 Task: Create a due date automation trigger when advanced on, 2 working days before a card is due add content with a name or a description not ending with resume at 11:00 AM.
Action: Mouse moved to (1131, 297)
Screenshot: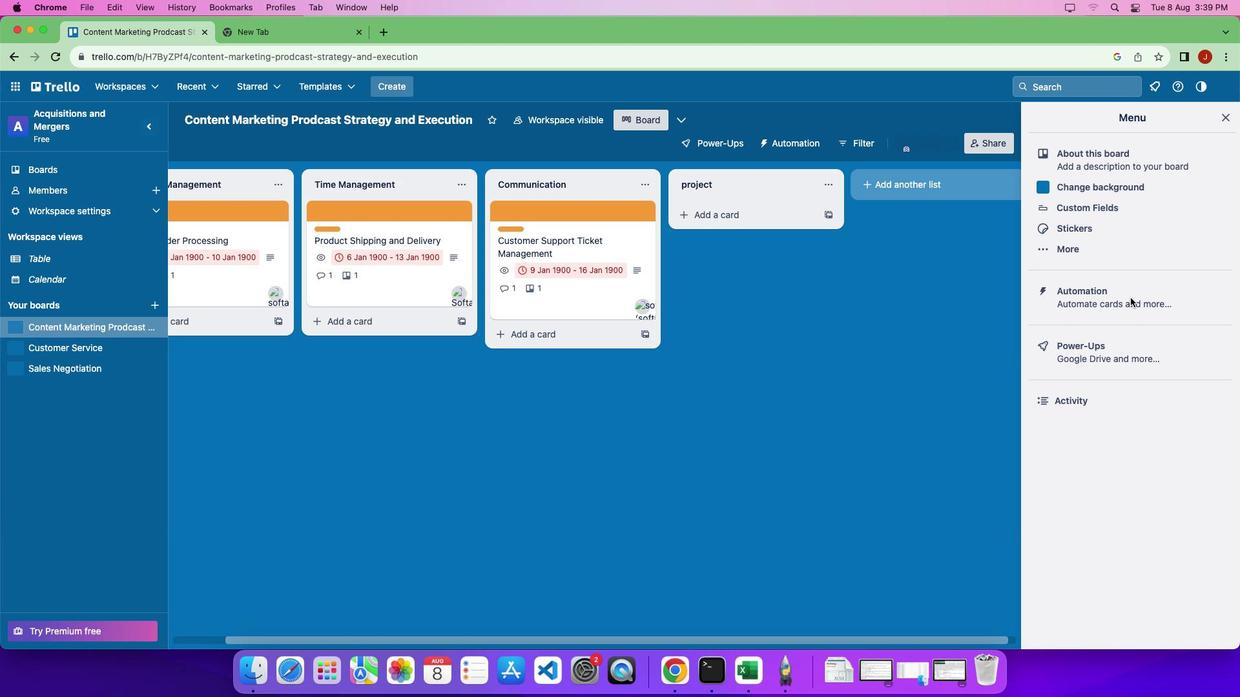 
Action: Mouse pressed left at (1131, 297)
Screenshot: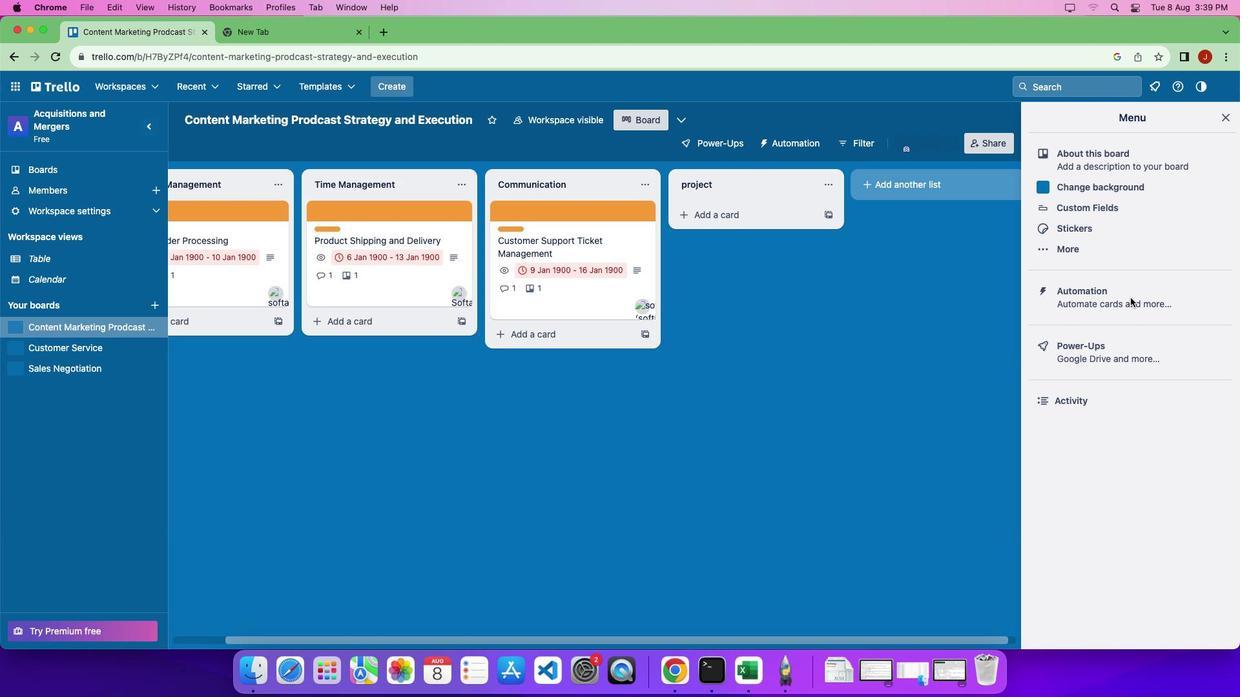 
Action: Mouse pressed left at (1131, 297)
Screenshot: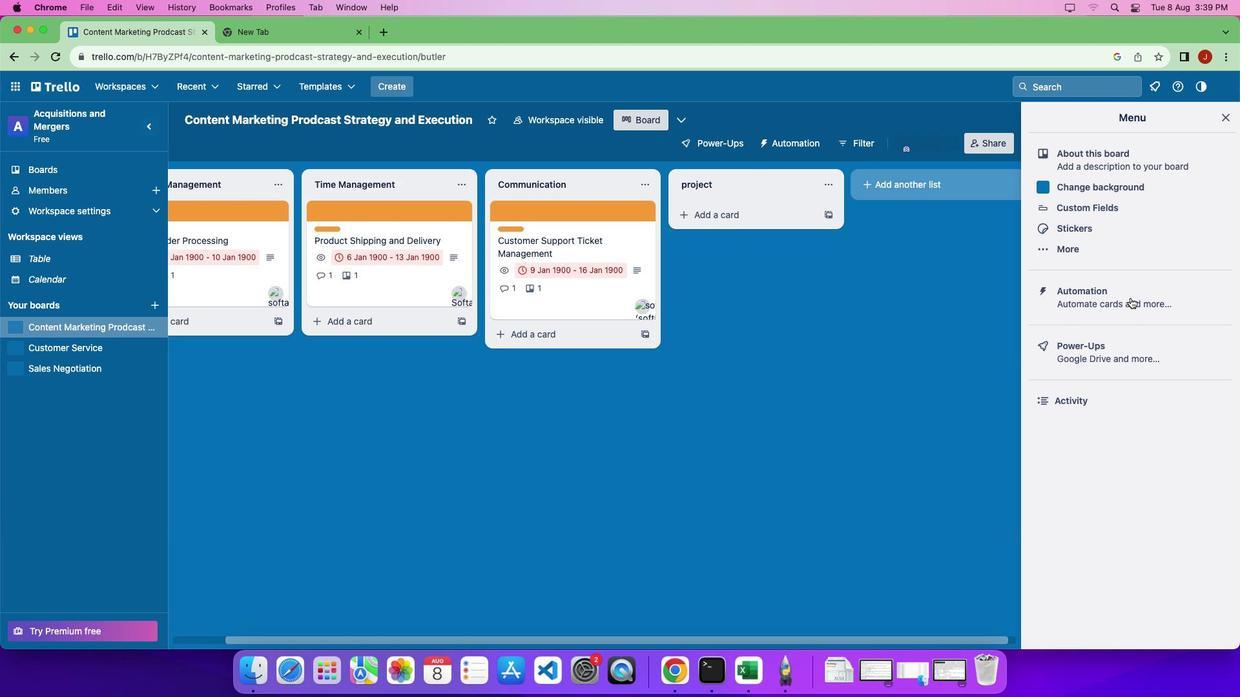 
Action: Mouse moved to (251, 309)
Screenshot: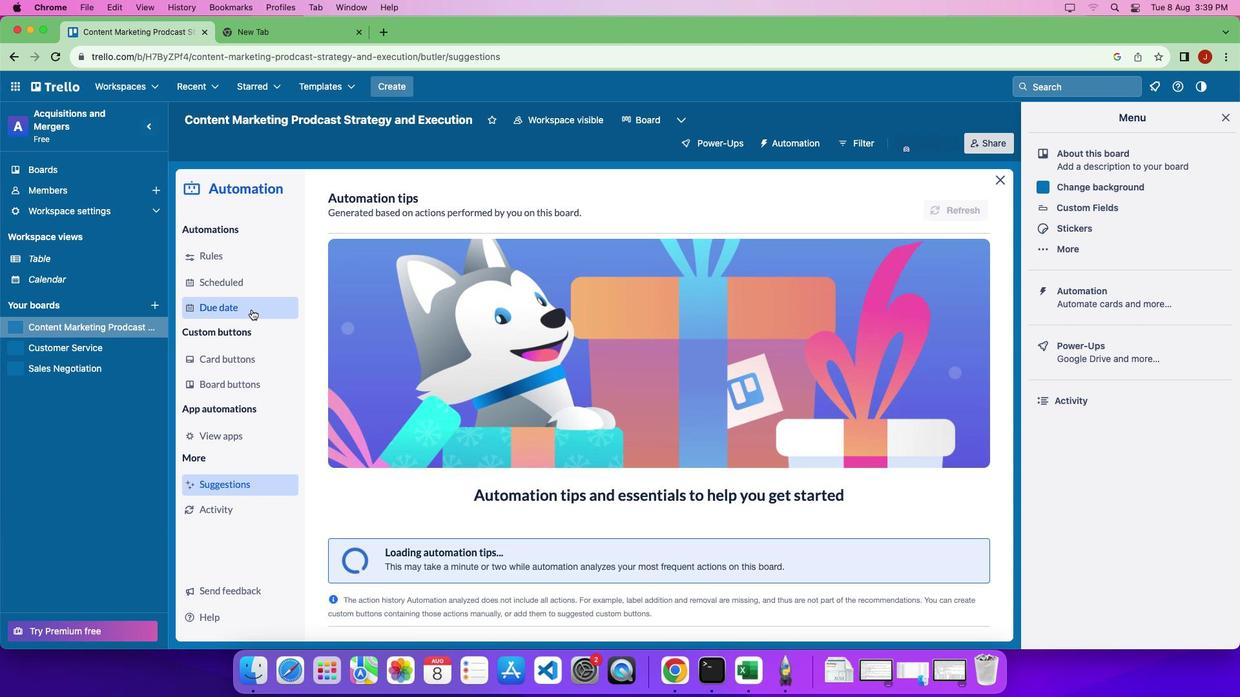 
Action: Mouse pressed left at (251, 309)
Screenshot: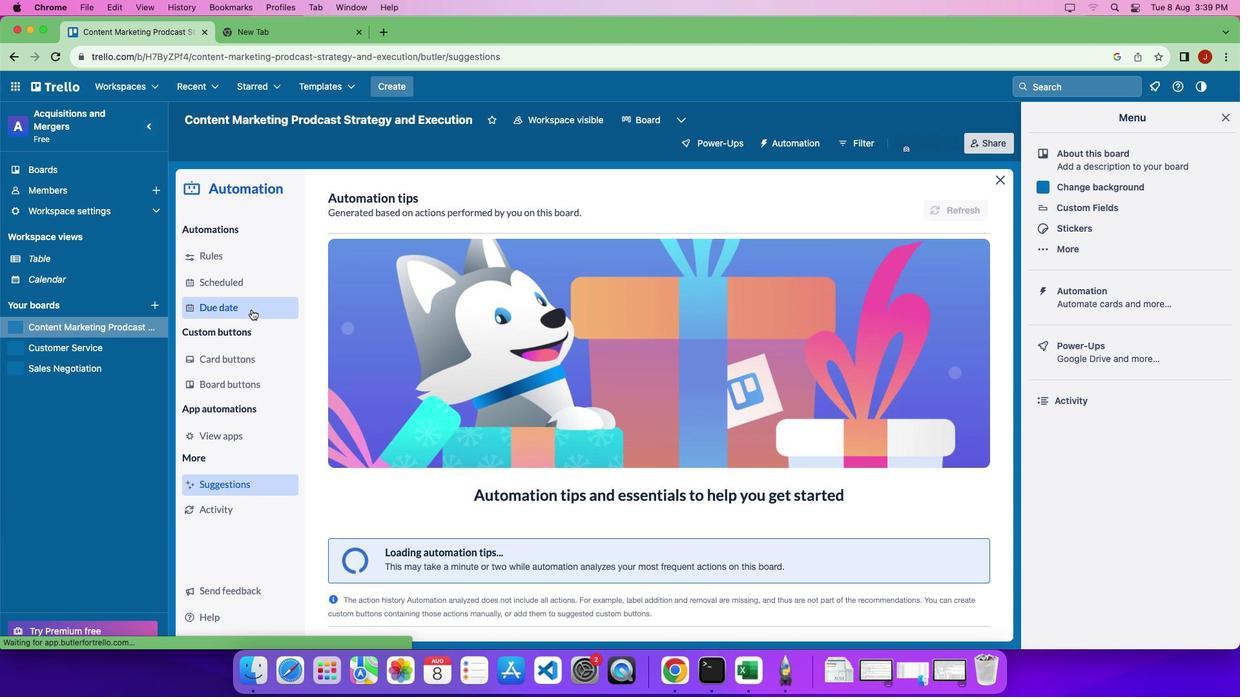 
Action: Mouse moved to (893, 199)
Screenshot: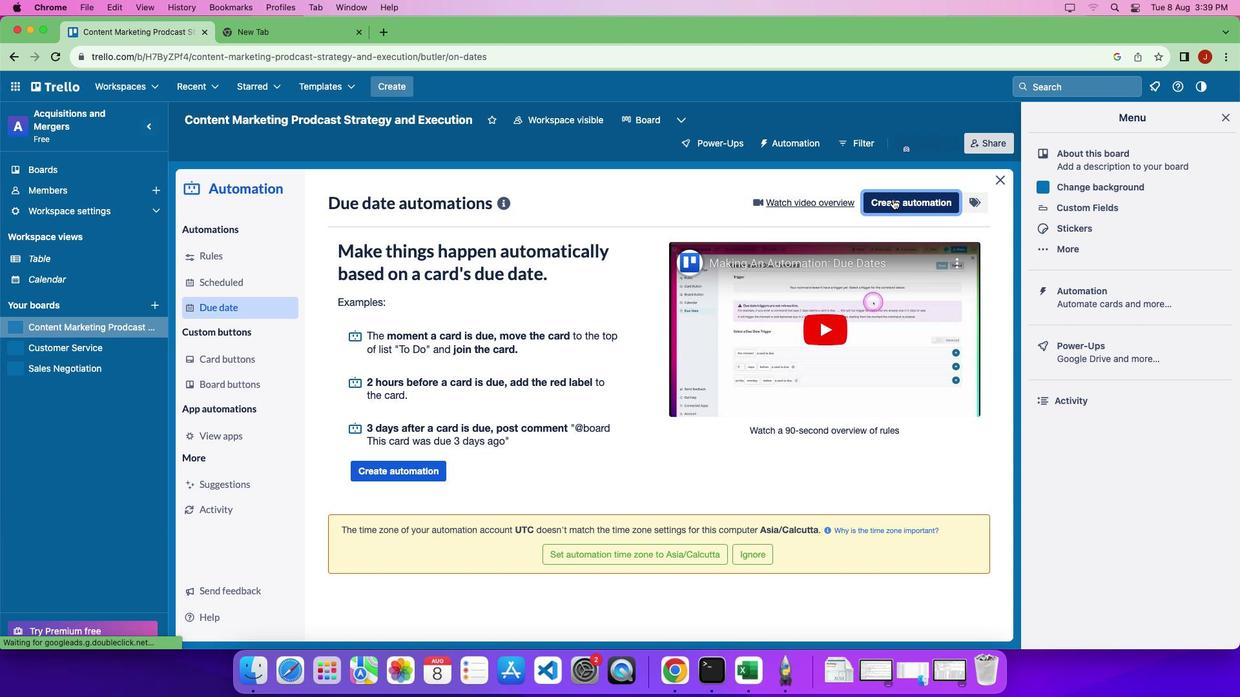 
Action: Mouse pressed left at (893, 199)
Screenshot: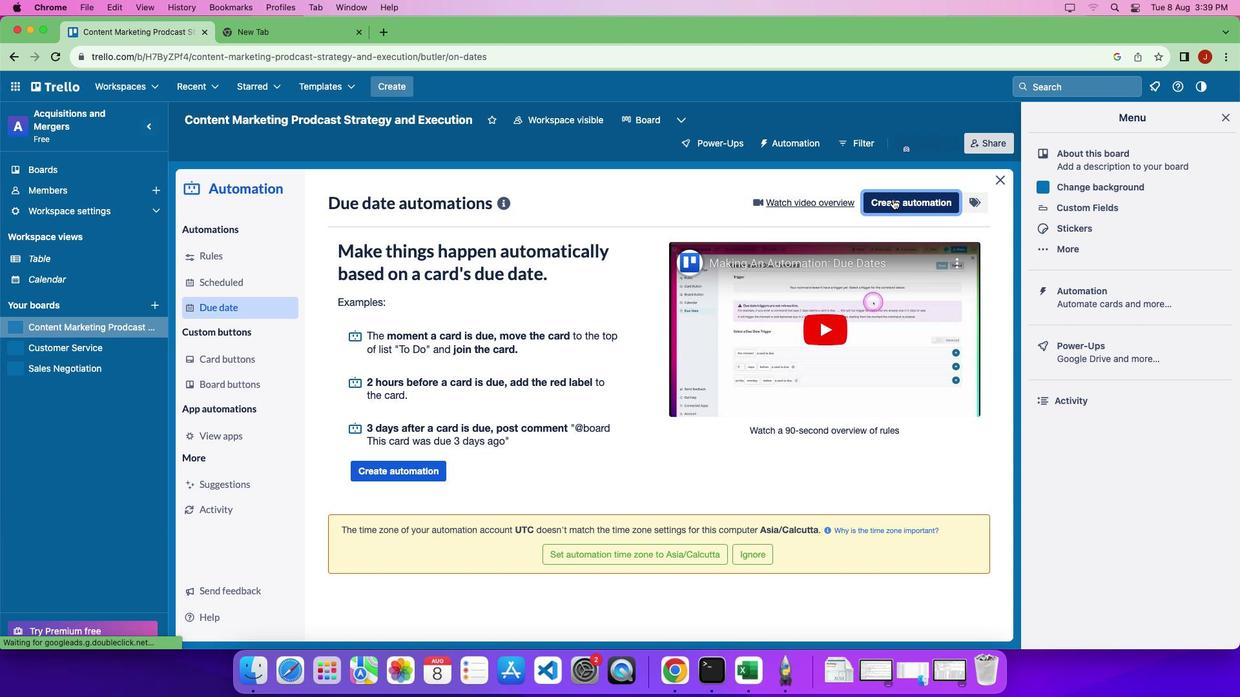 
Action: Mouse moved to (395, 326)
Screenshot: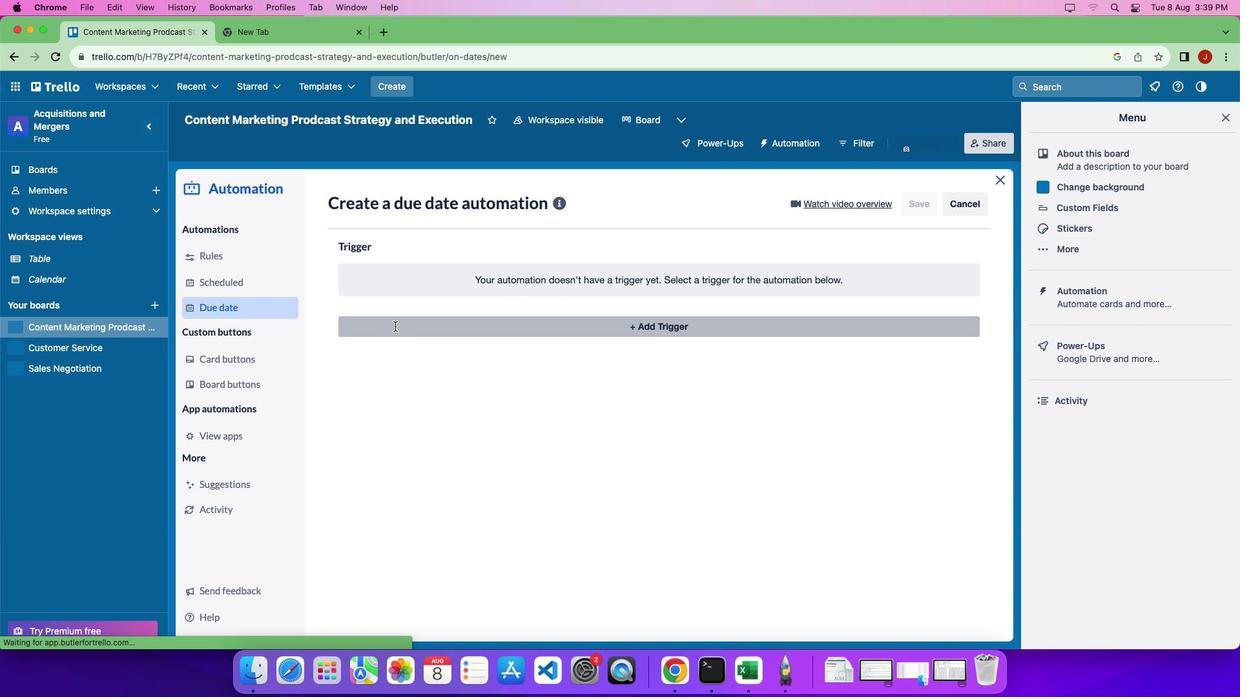 
Action: Mouse pressed left at (395, 326)
Screenshot: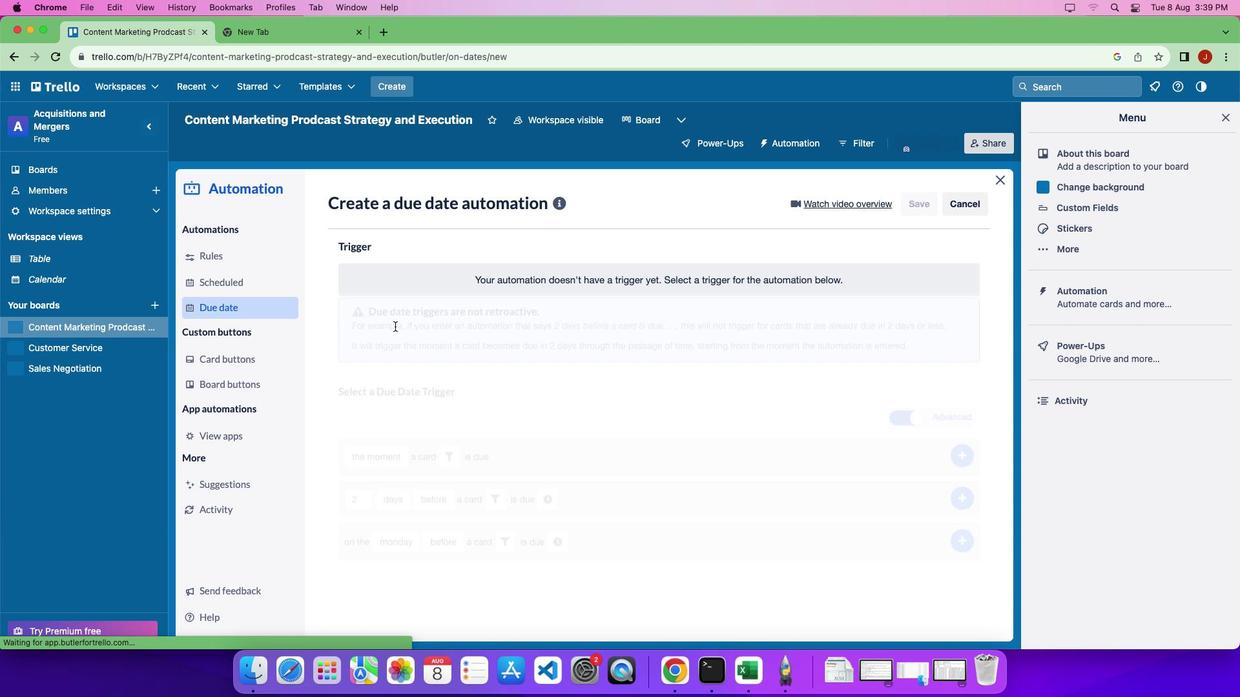 
Action: Mouse moved to (358, 531)
Screenshot: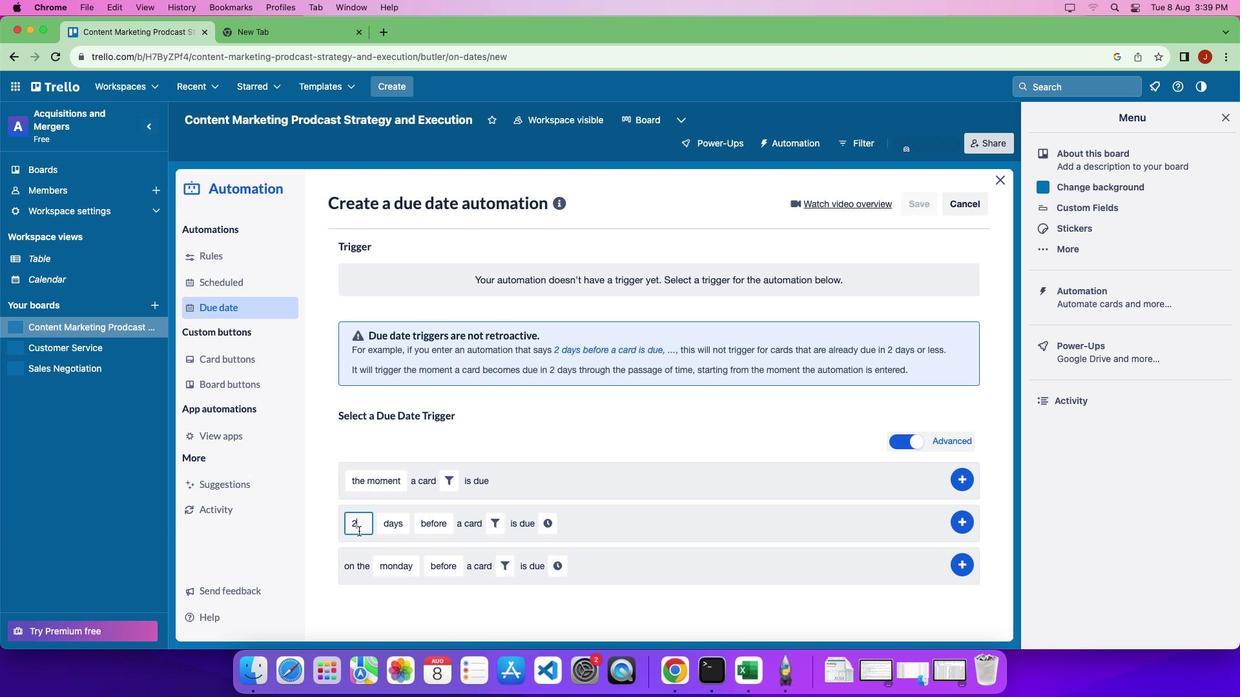 
Action: Mouse pressed left at (358, 531)
Screenshot: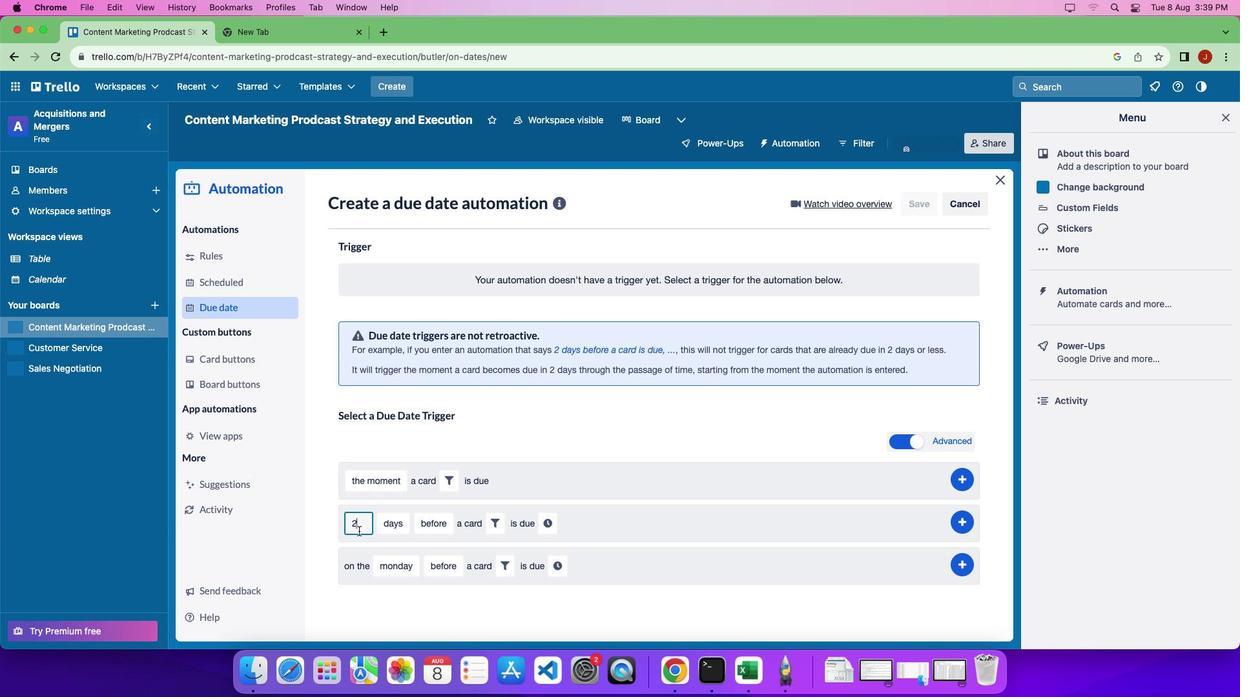 
Action: Key pressed Key.backspace'2'
Screenshot: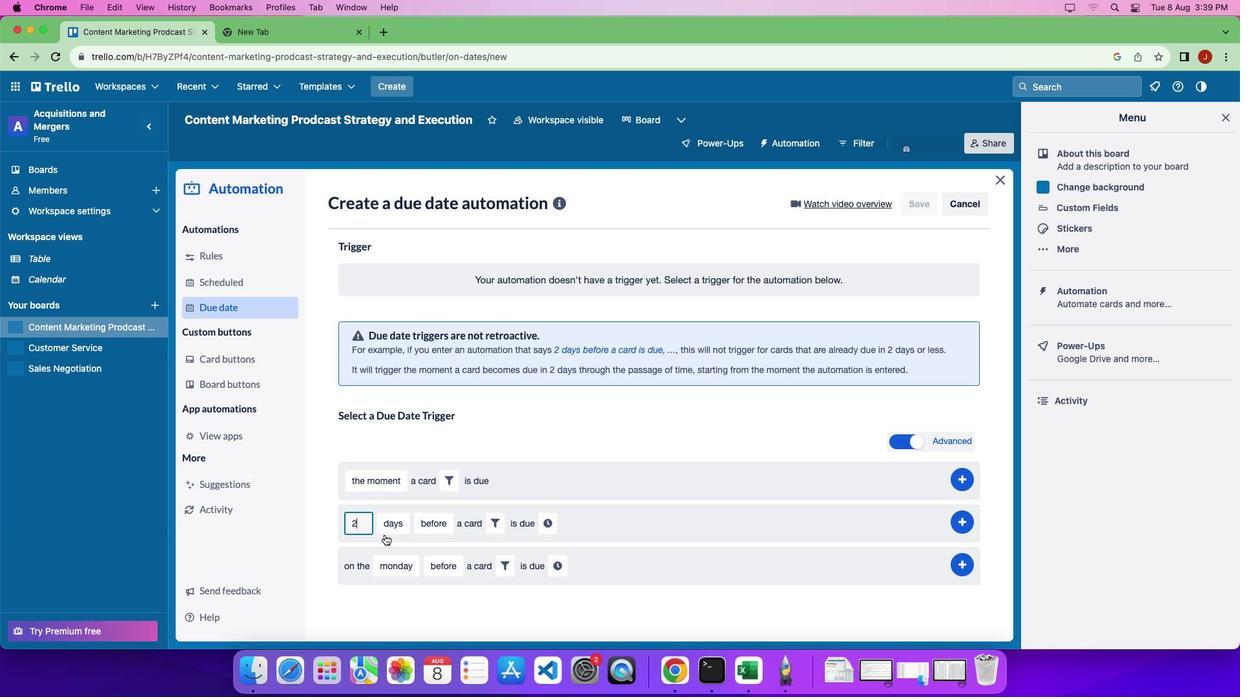 
Action: Mouse moved to (390, 535)
Screenshot: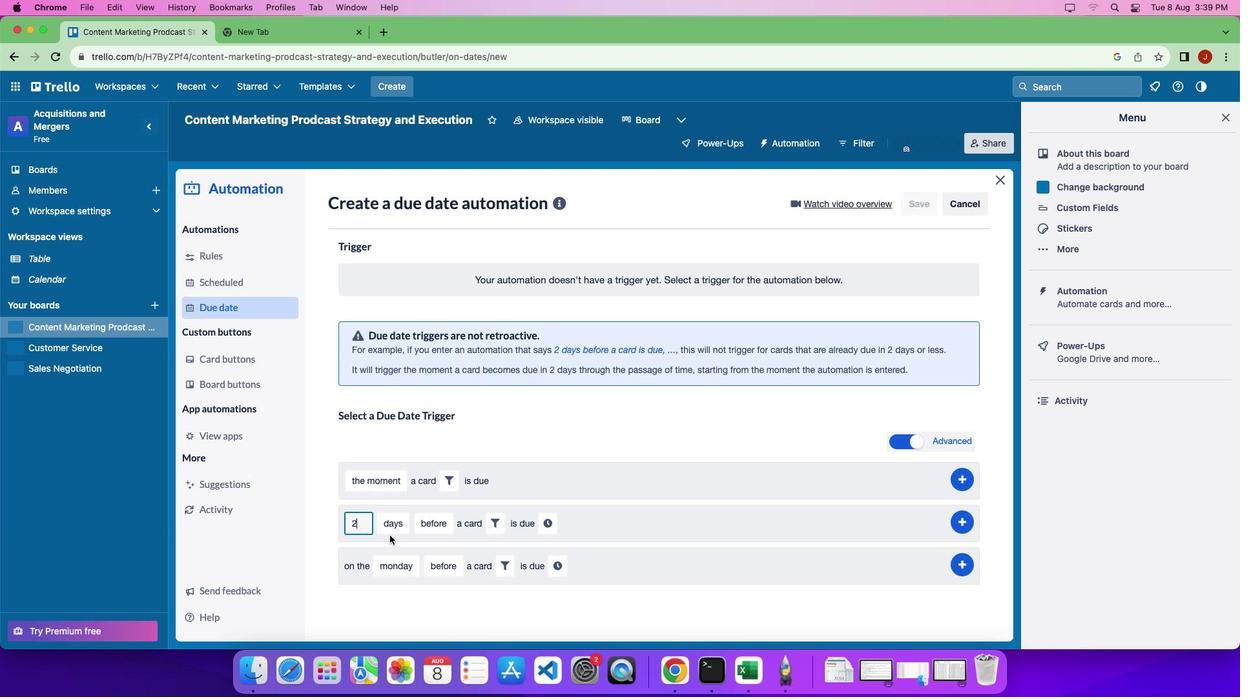 
Action: Mouse pressed left at (390, 535)
Screenshot: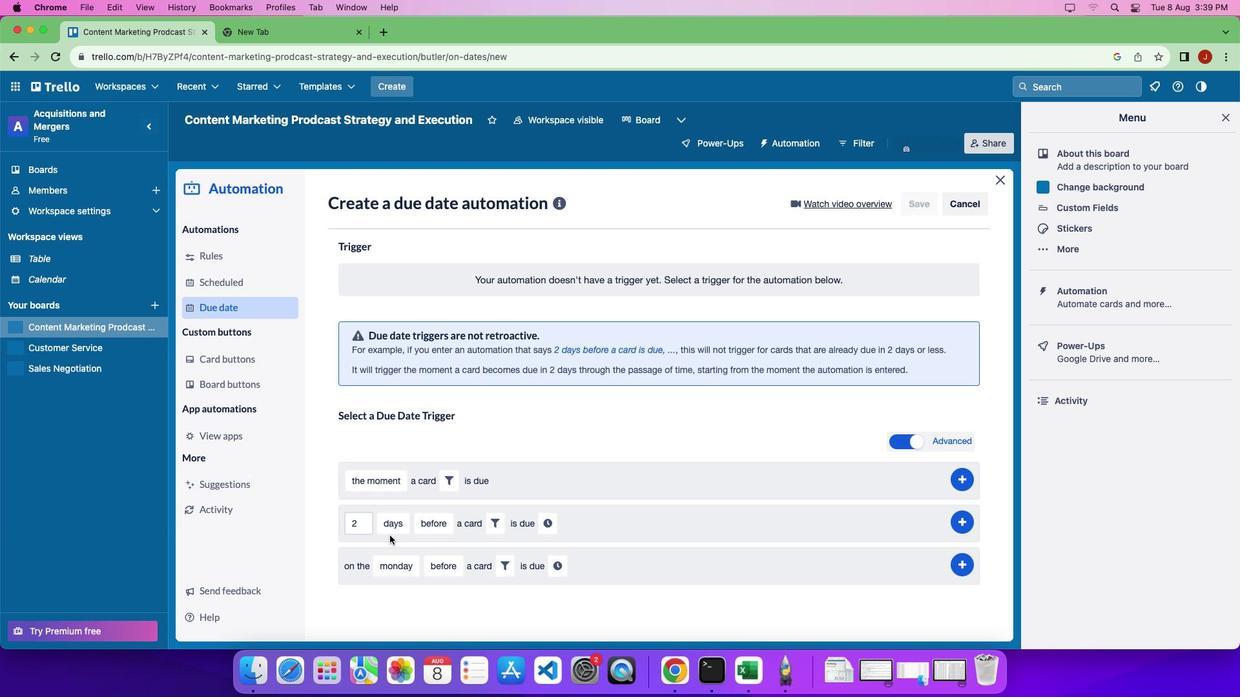 
Action: Mouse moved to (392, 531)
Screenshot: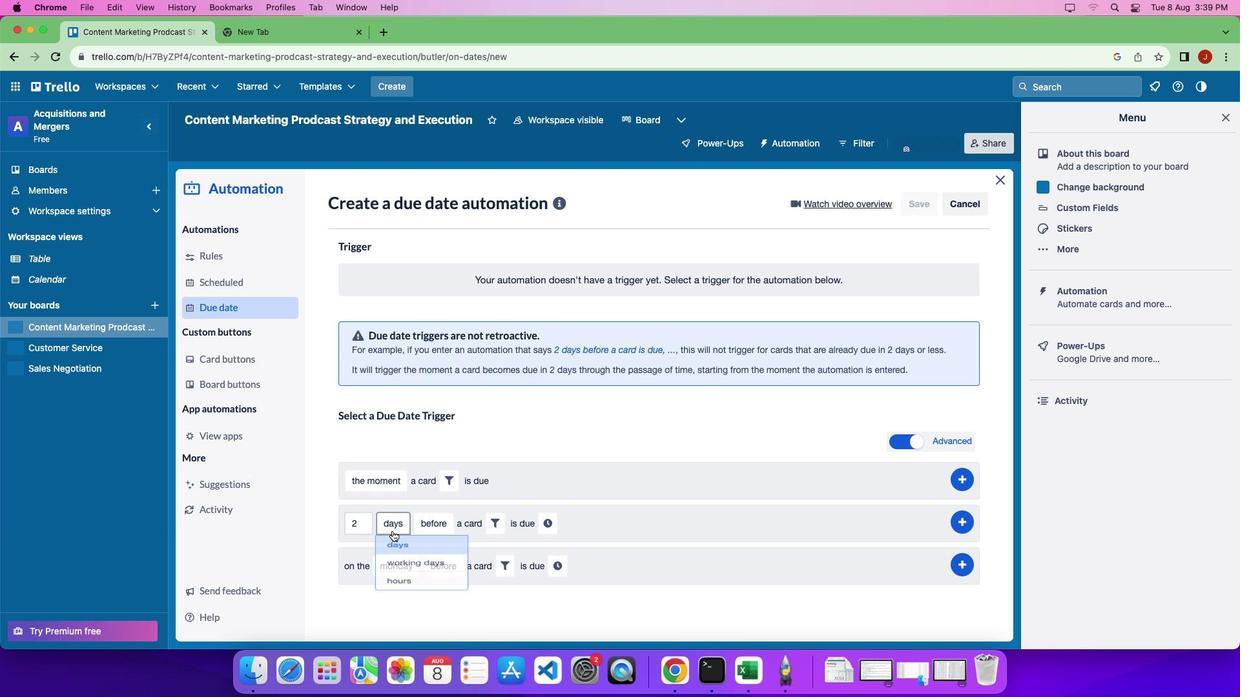 
Action: Mouse pressed left at (392, 531)
Screenshot: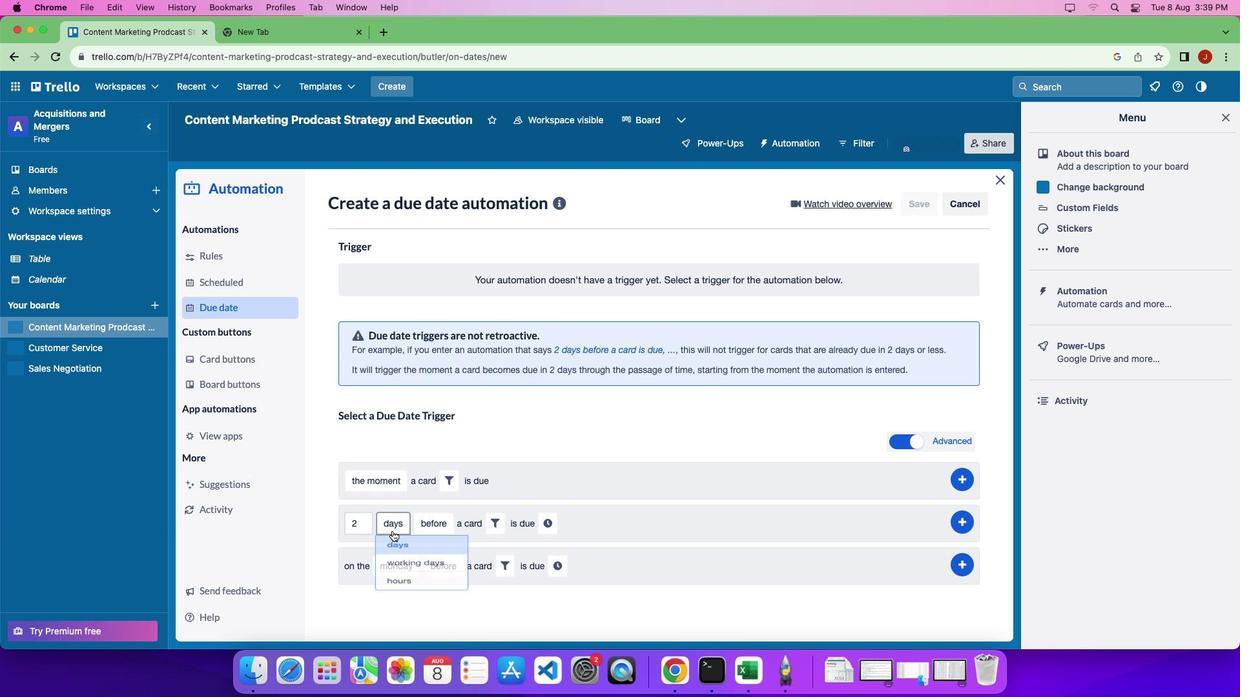 
Action: Mouse moved to (407, 571)
Screenshot: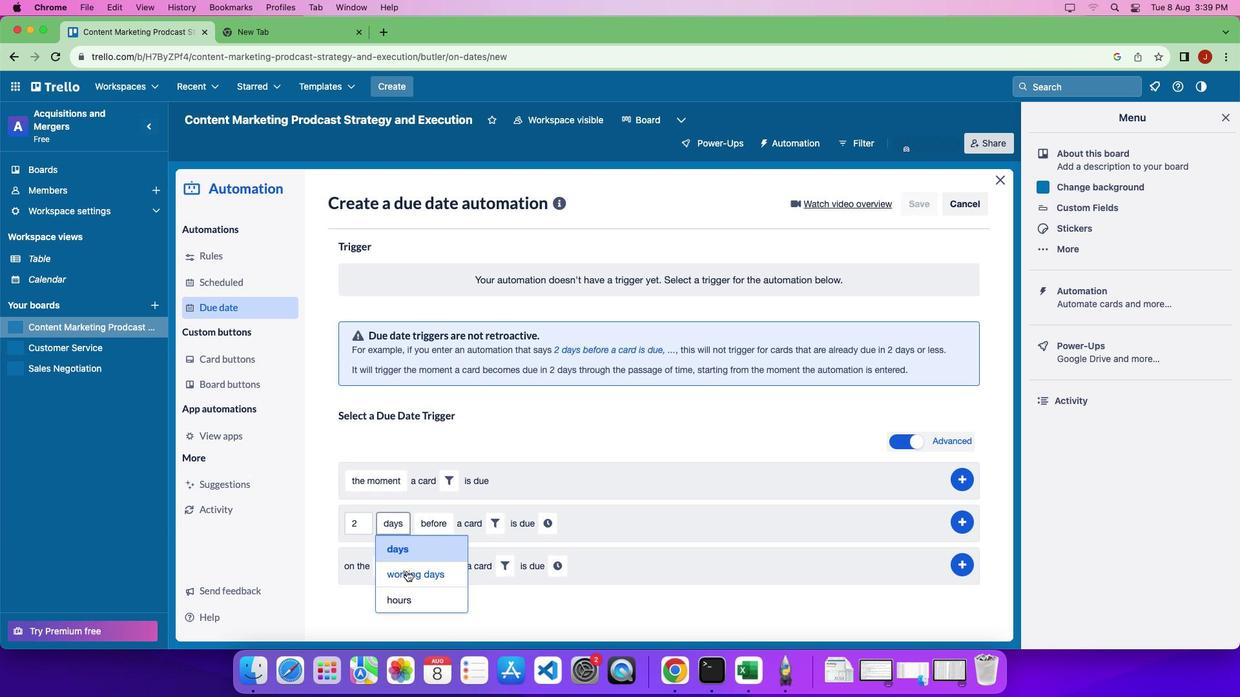 
Action: Mouse pressed left at (407, 571)
Screenshot: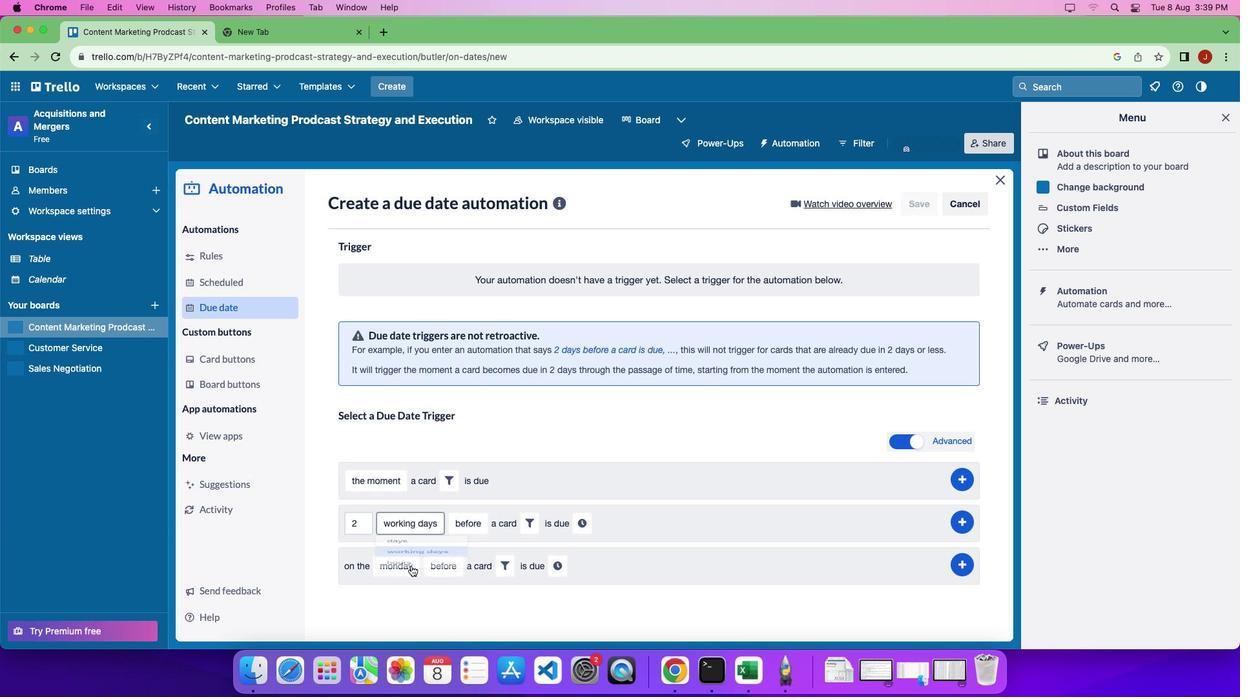 
Action: Mouse moved to (476, 525)
Screenshot: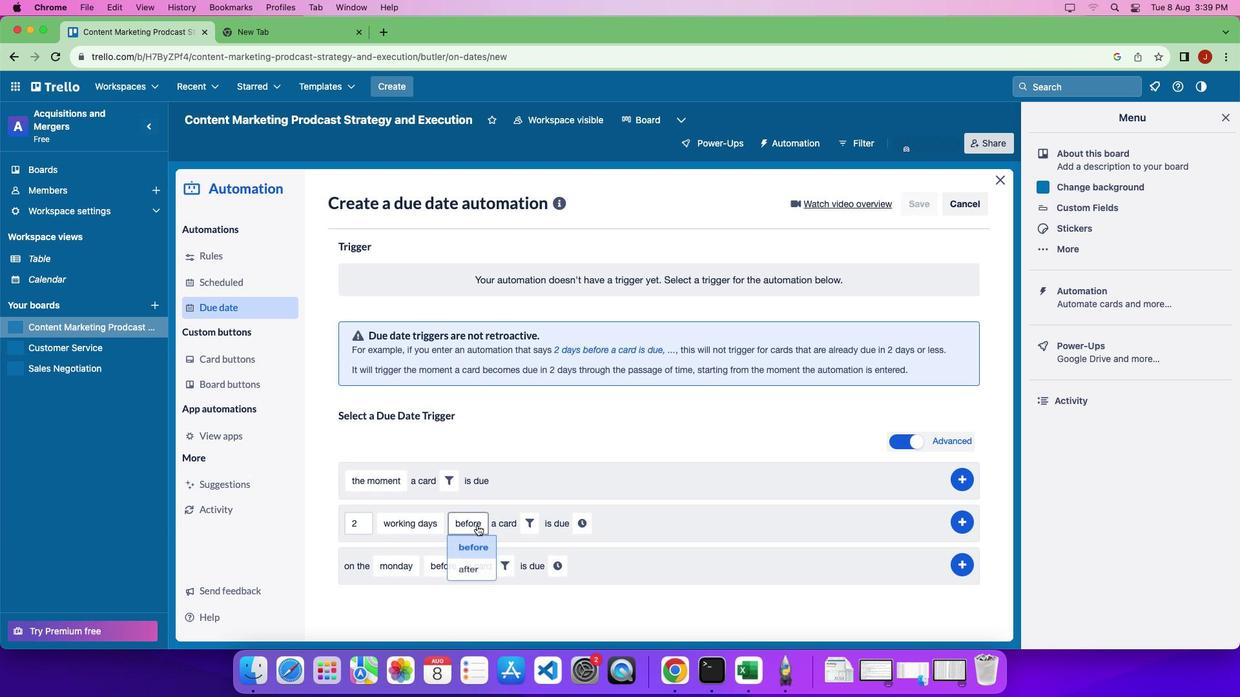 
Action: Mouse pressed left at (476, 525)
Screenshot: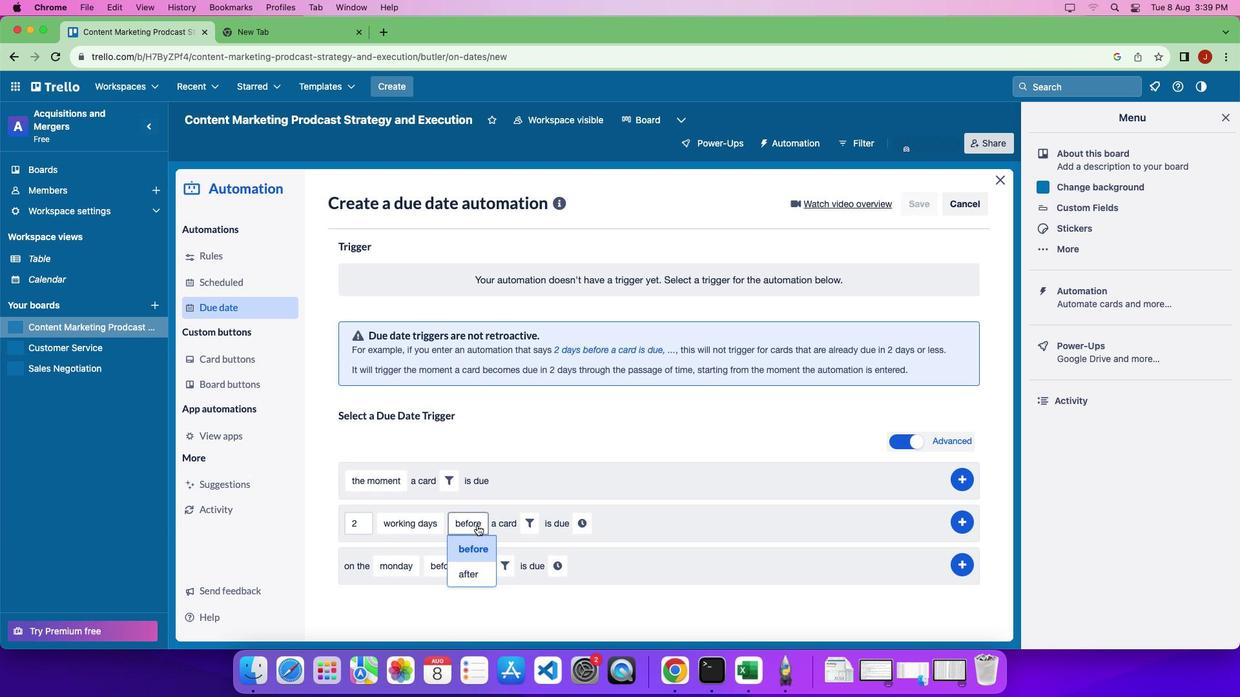 
Action: Mouse moved to (478, 547)
Screenshot: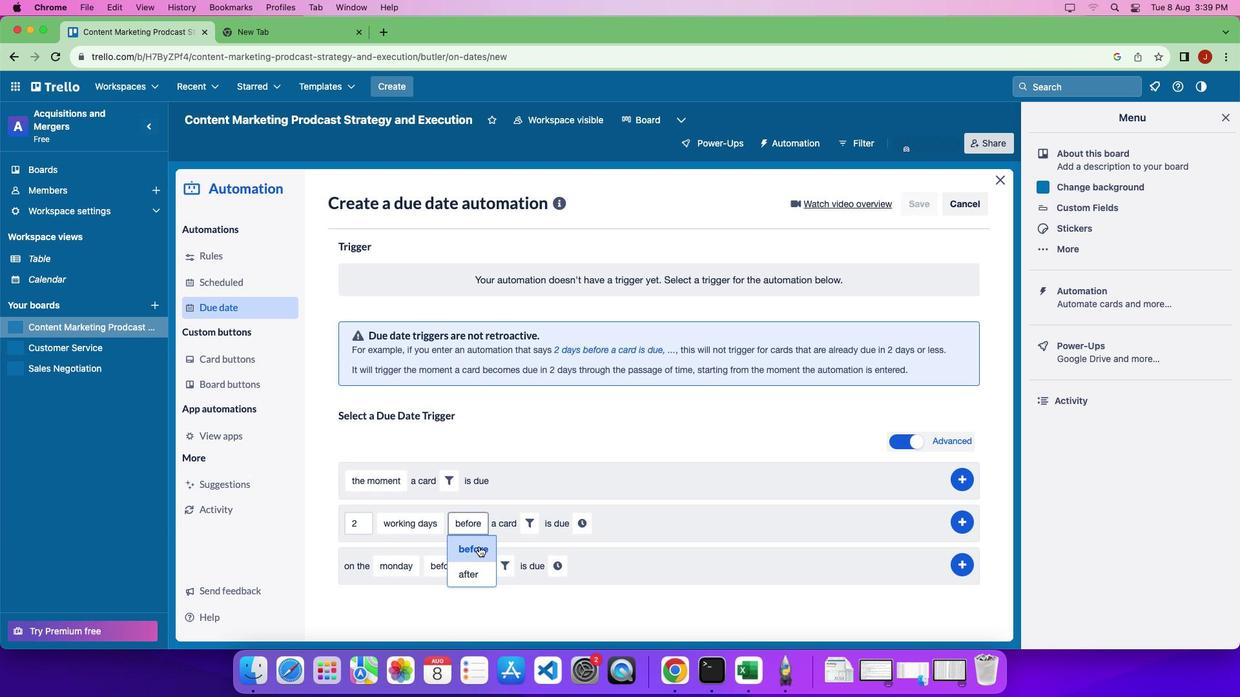 
Action: Mouse pressed left at (478, 547)
Screenshot: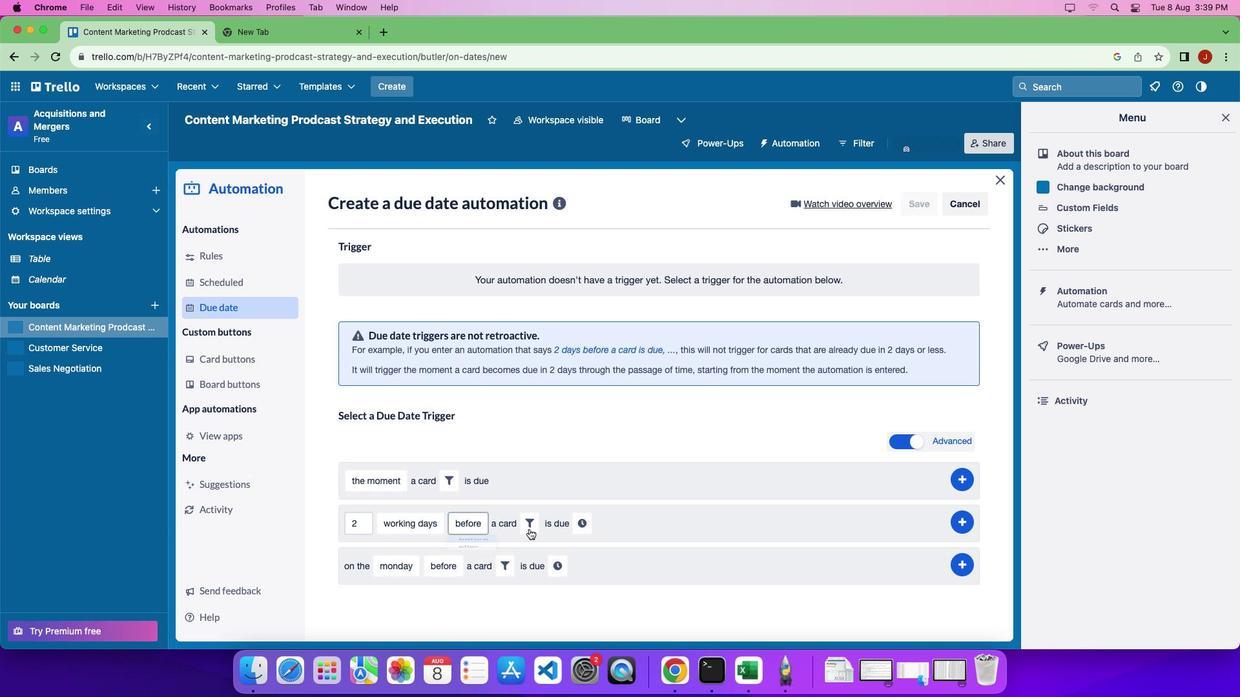 
Action: Mouse moved to (531, 526)
Screenshot: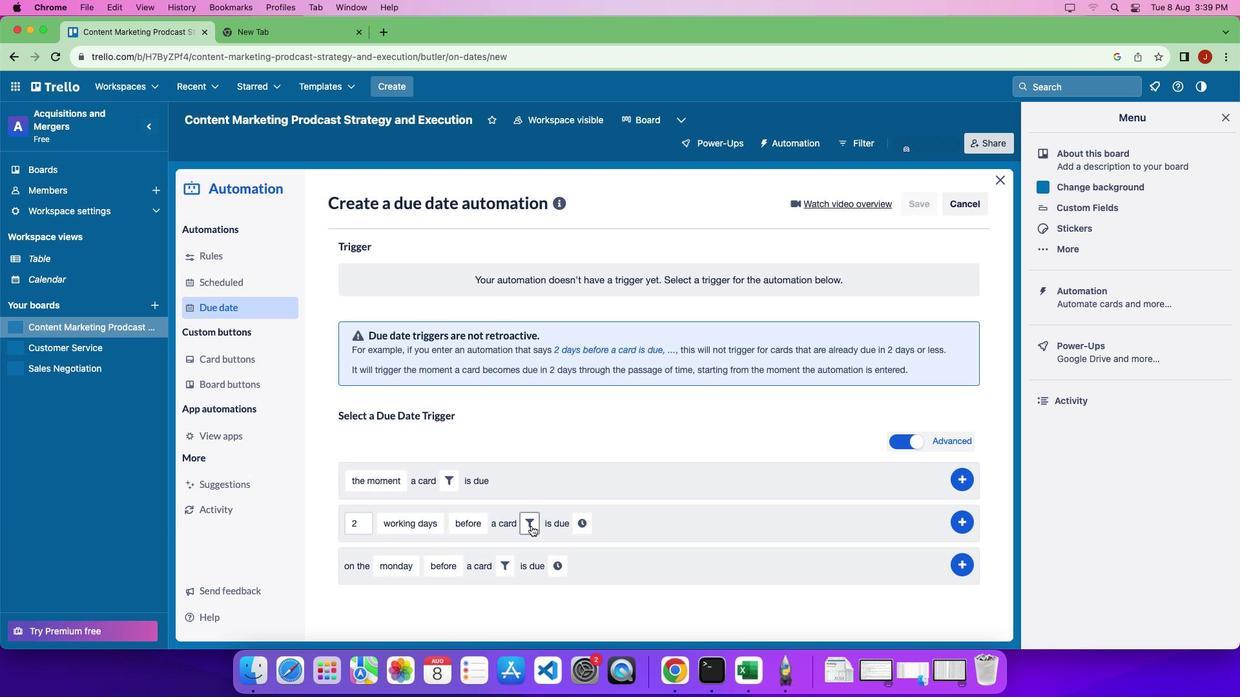 
Action: Mouse pressed left at (531, 526)
Screenshot: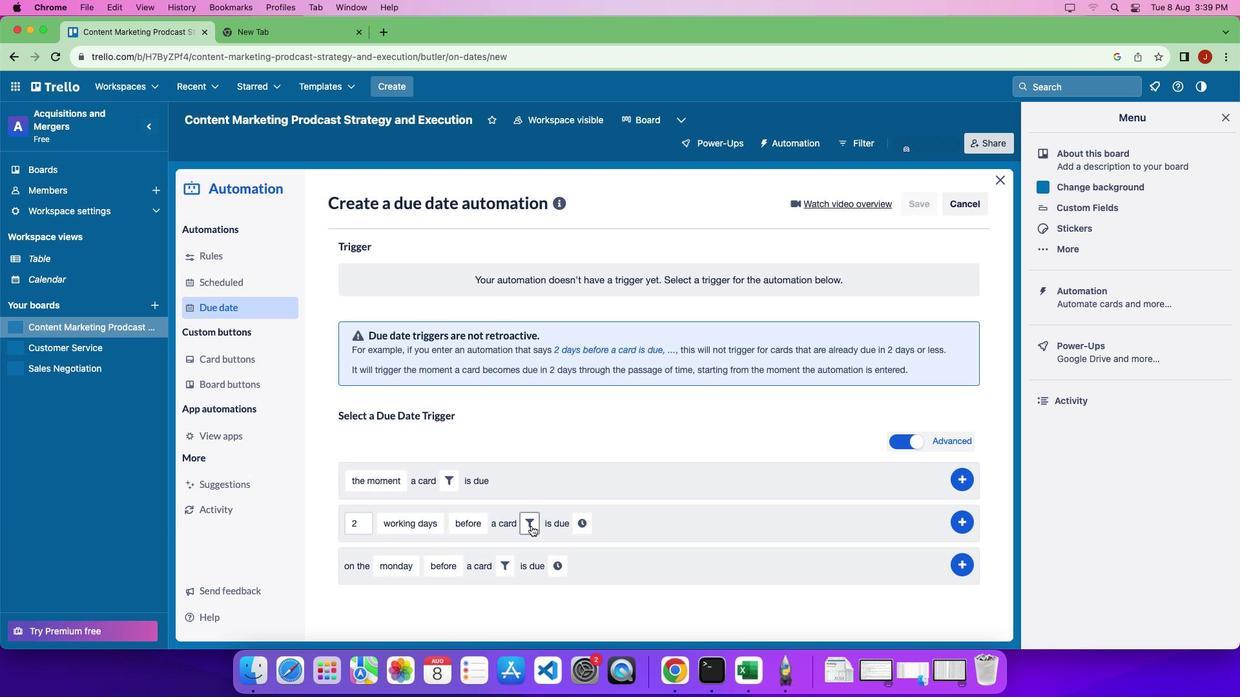 
Action: Mouse moved to (684, 564)
Screenshot: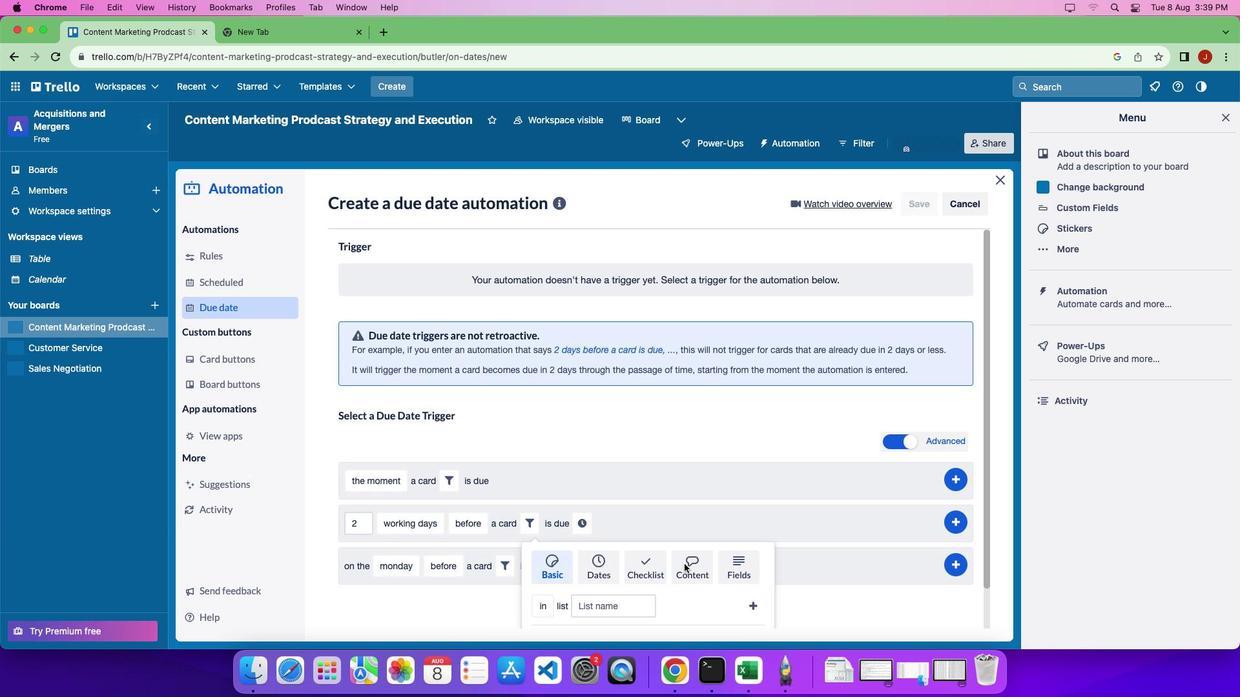 
Action: Mouse pressed left at (684, 564)
Screenshot: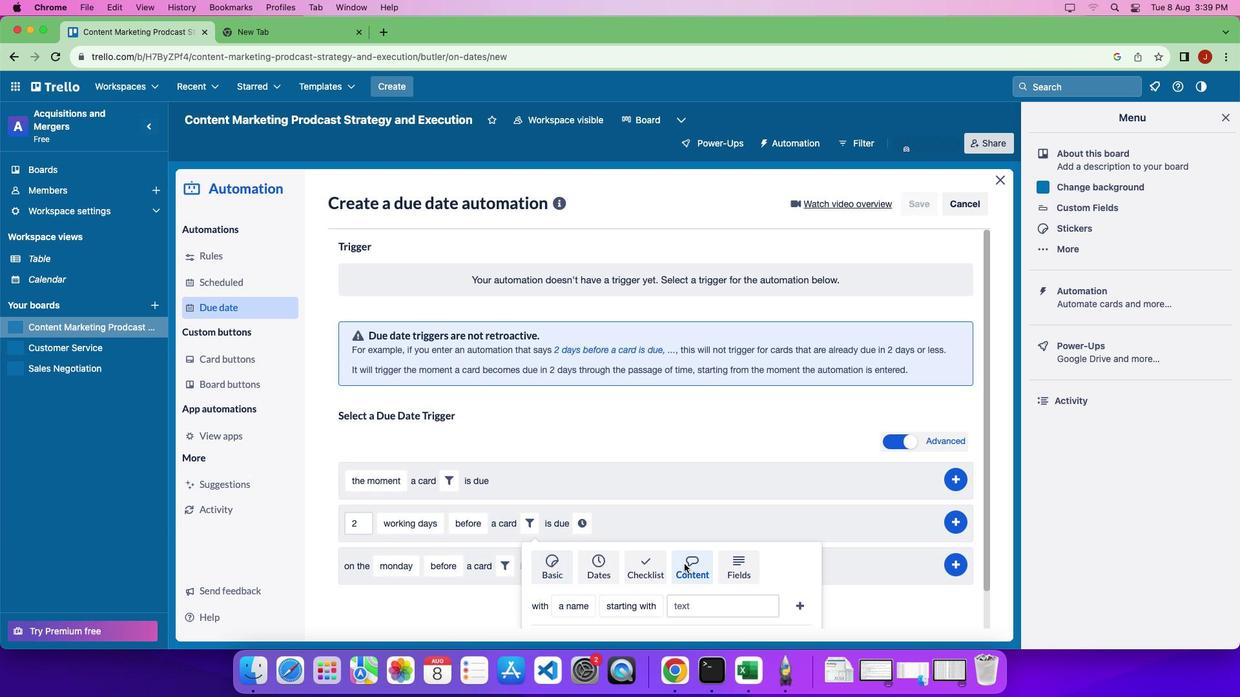 
Action: Mouse moved to (571, 600)
Screenshot: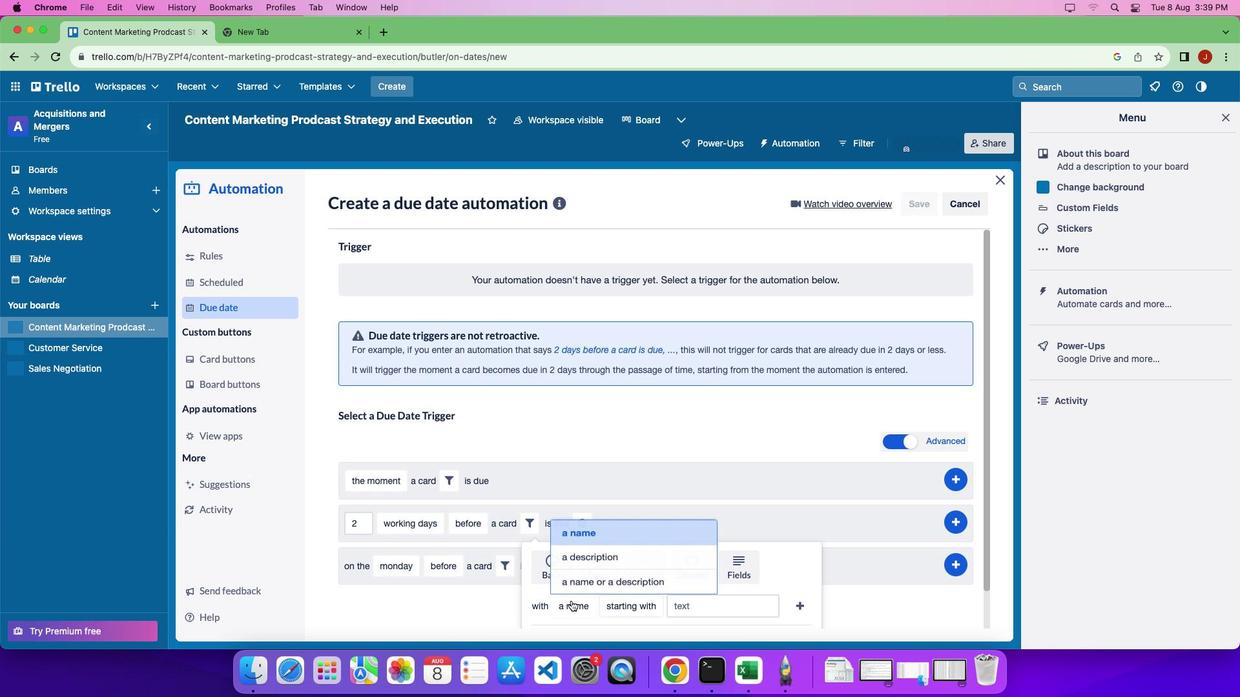 
Action: Mouse pressed left at (571, 600)
Screenshot: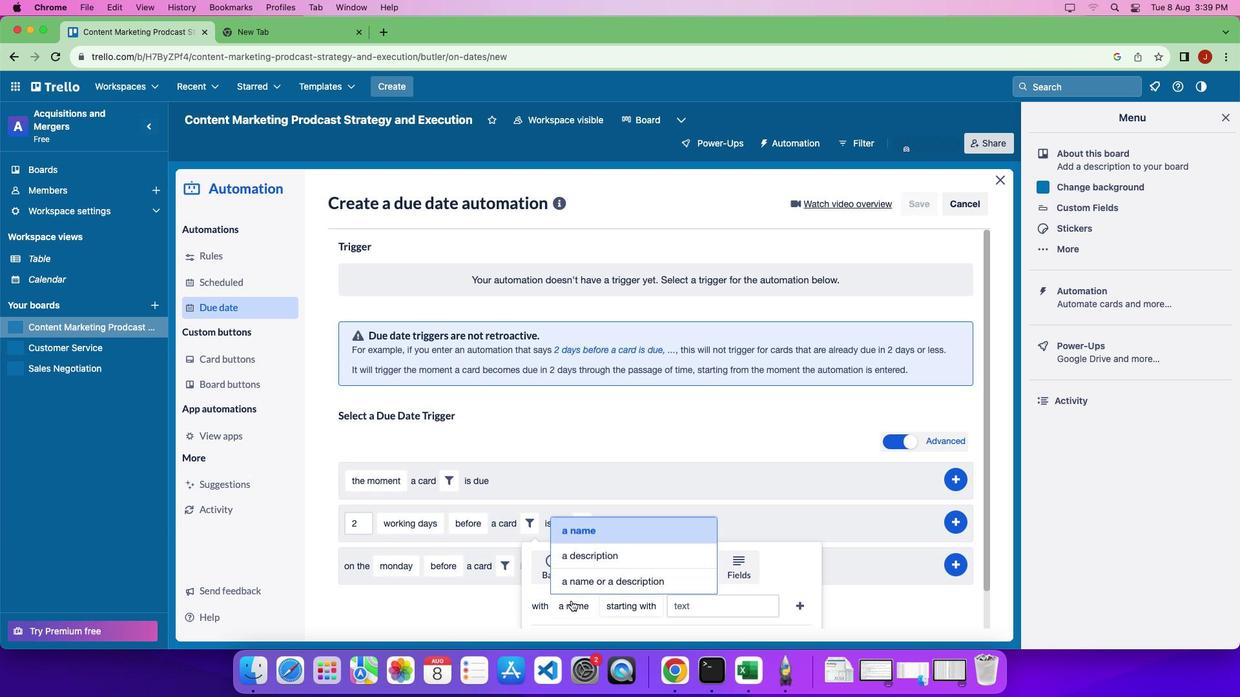 
Action: Mouse moved to (585, 580)
Screenshot: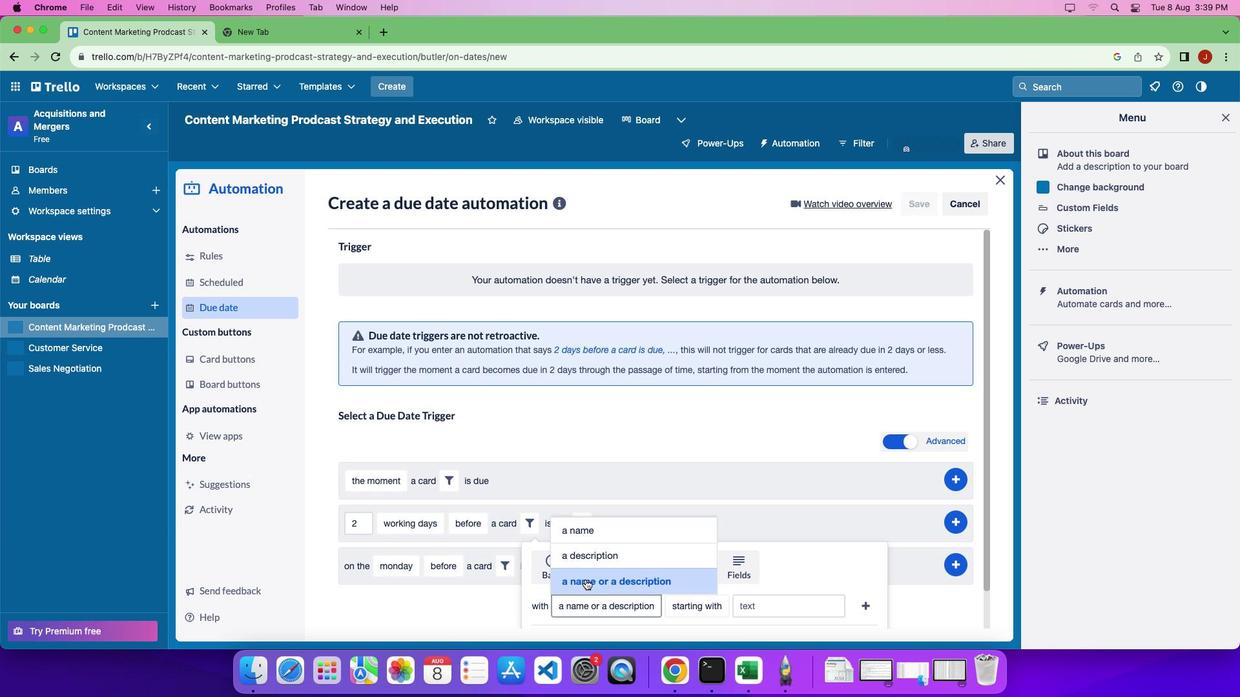 
Action: Mouse pressed left at (585, 580)
Screenshot: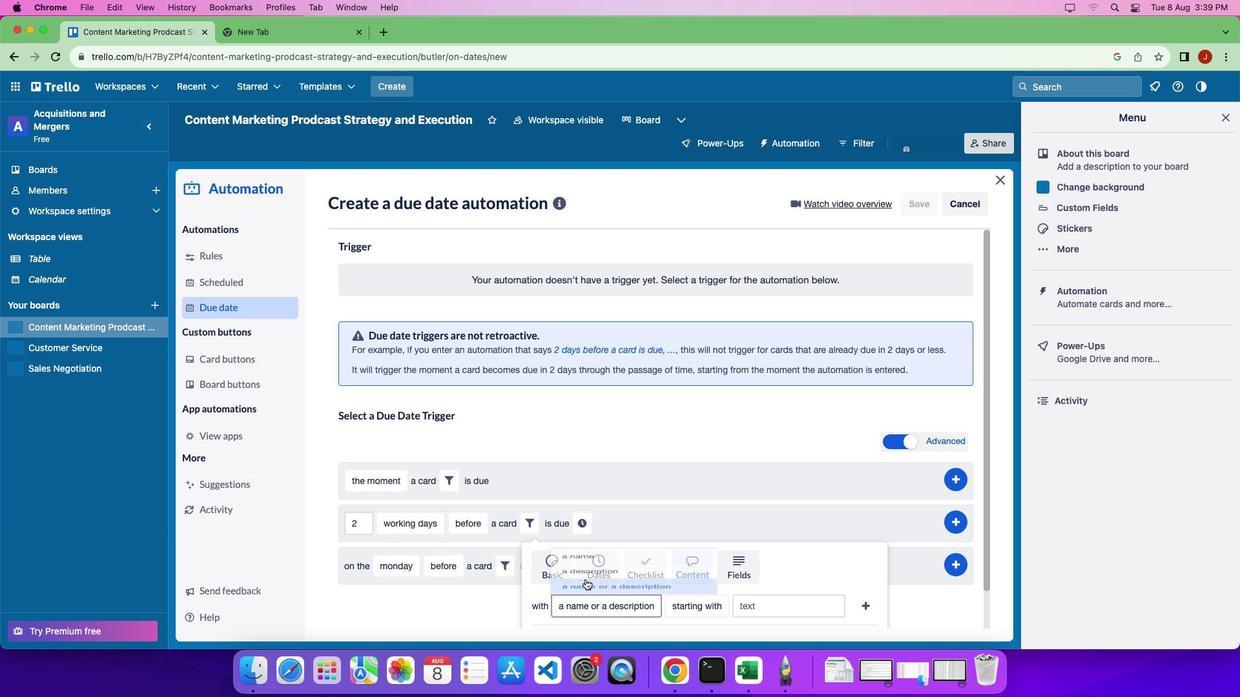
Action: Mouse moved to (689, 606)
Screenshot: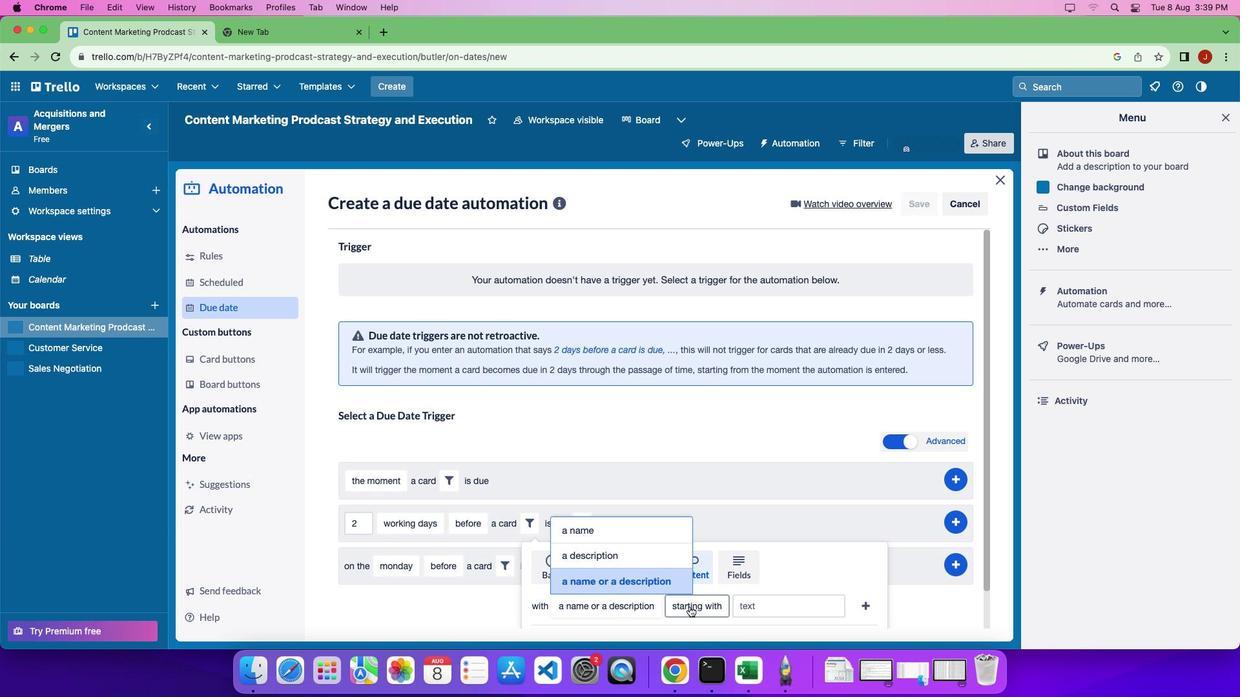 
Action: Mouse pressed left at (689, 606)
Screenshot: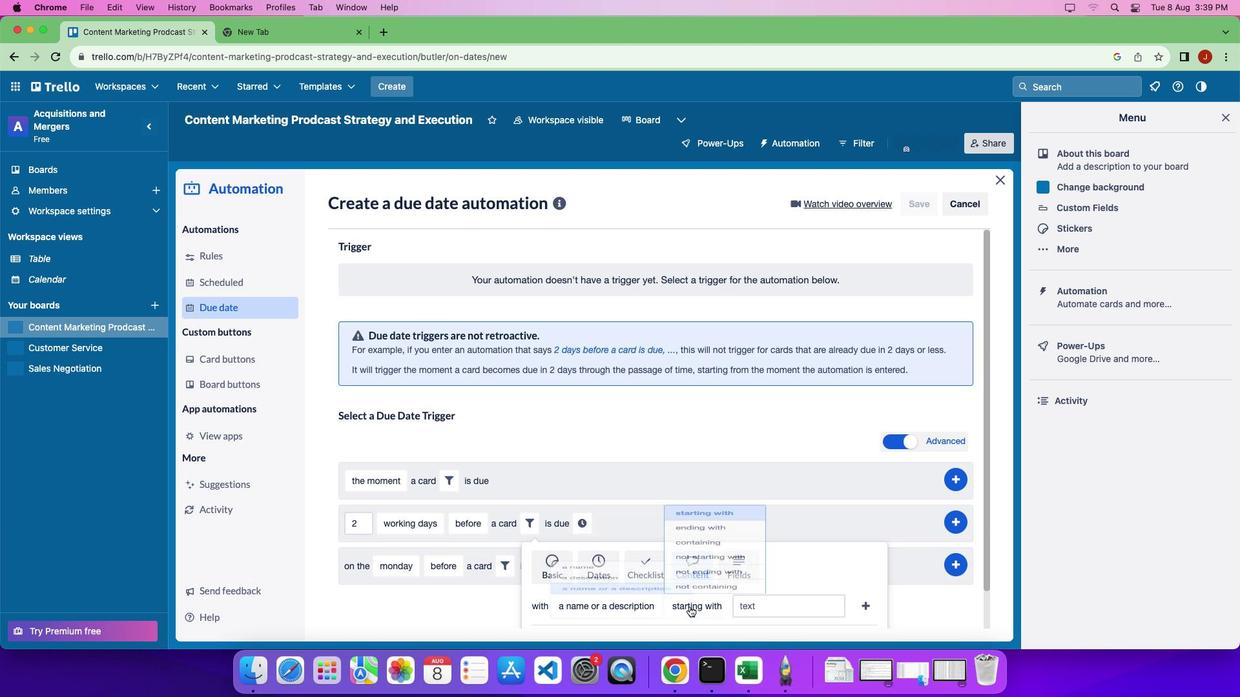
Action: Mouse moved to (701, 555)
Screenshot: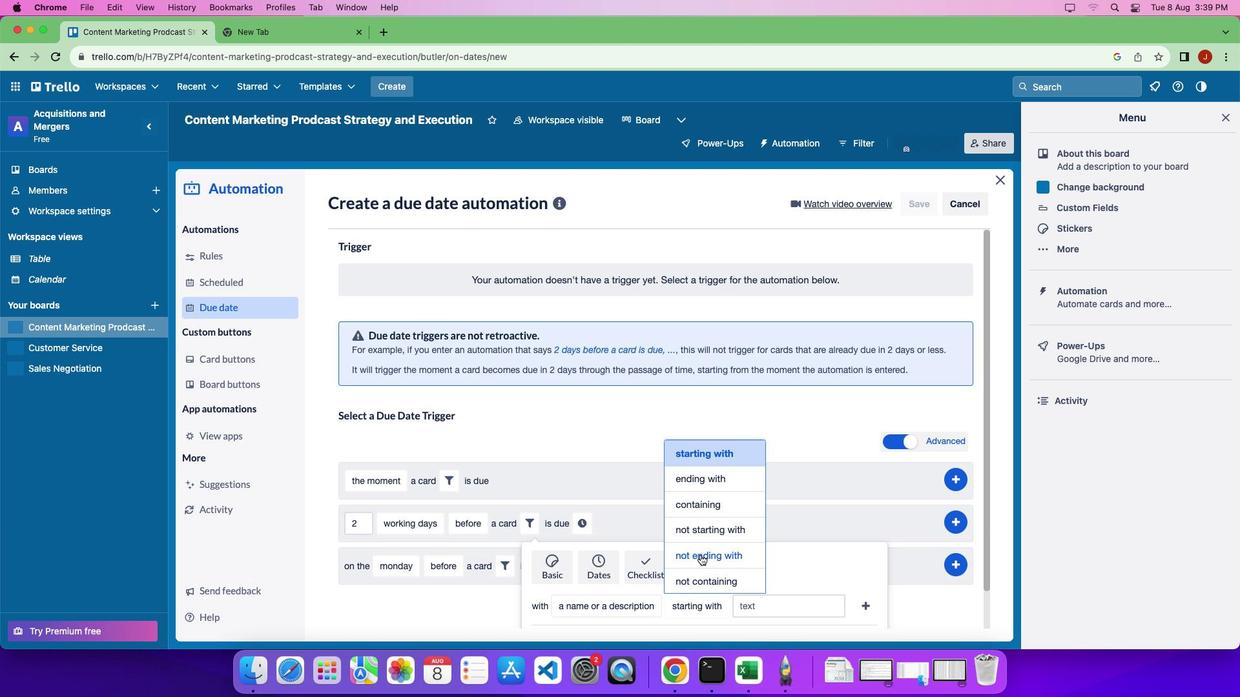 
Action: Mouse pressed left at (701, 555)
Screenshot: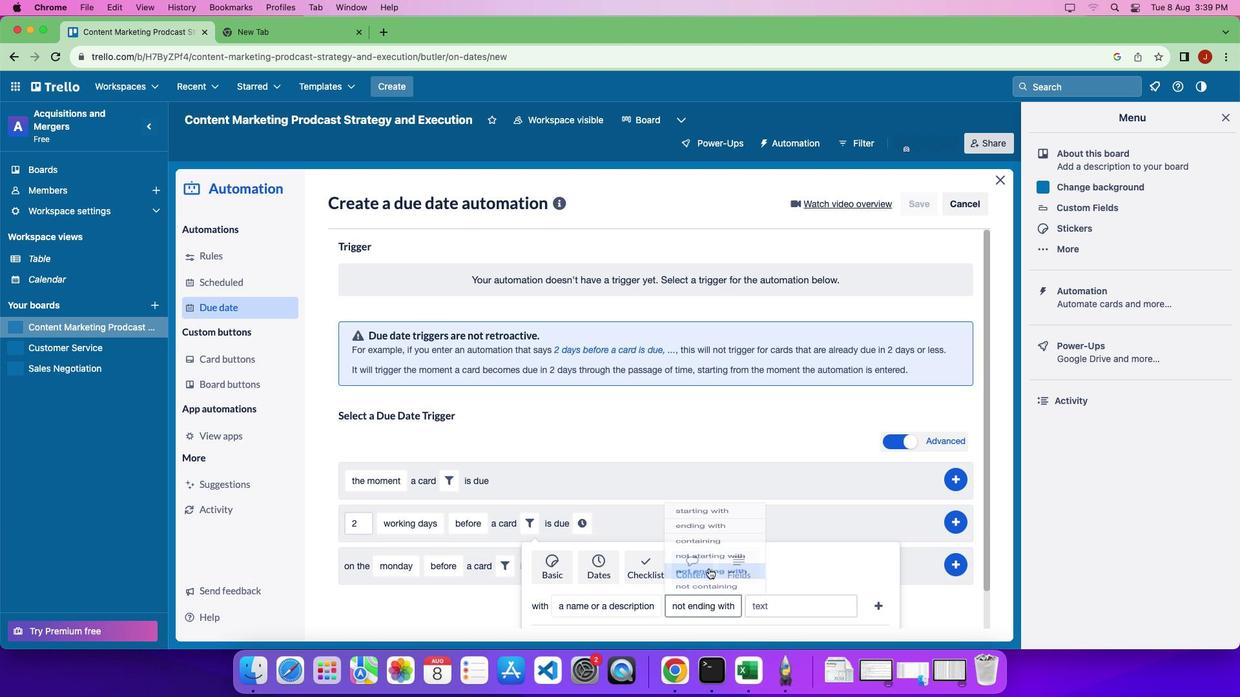 
Action: Mouse moved to (775, 606)
Screenshot: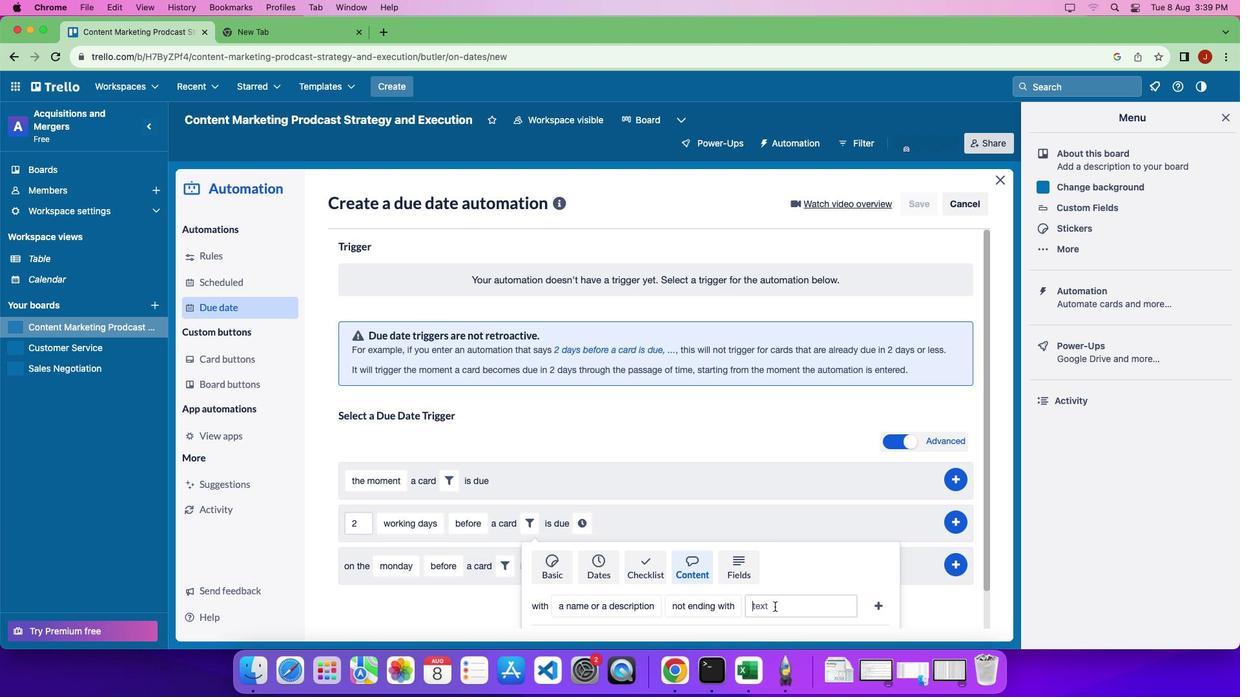 
Action: Mouse pressed left at (775, 606)
Screenshot: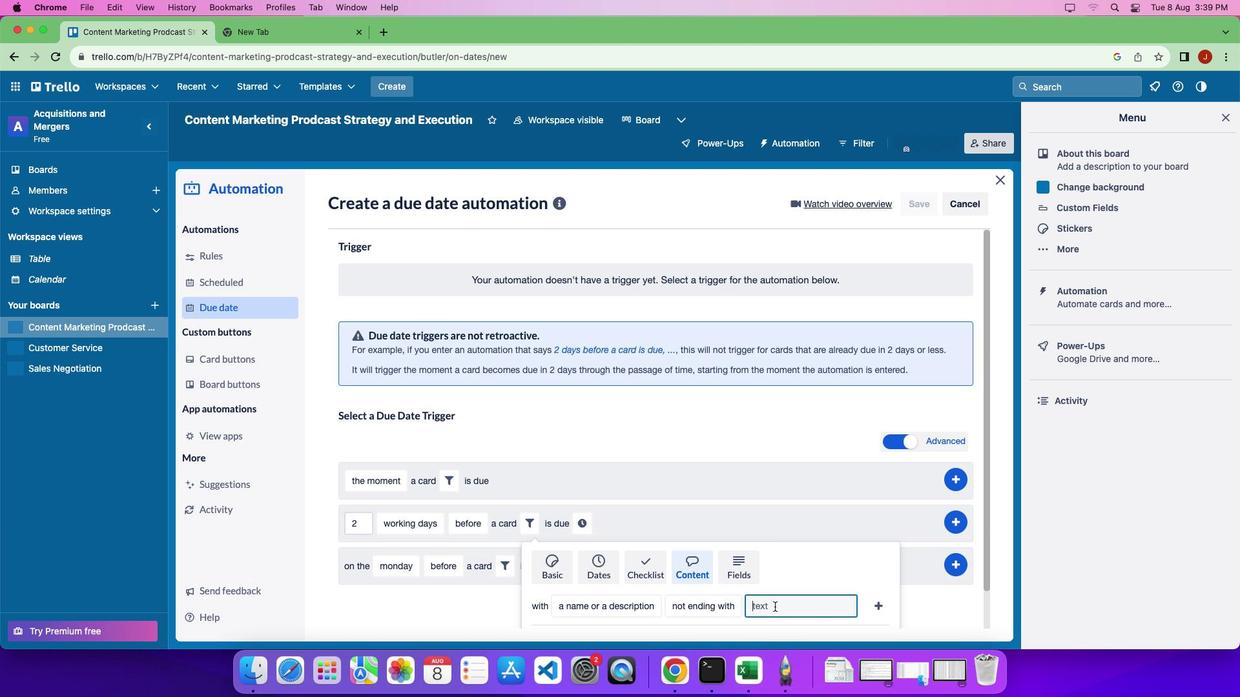 
Action: Key pressed 'r''e''s''u''m''e'
Screenshot: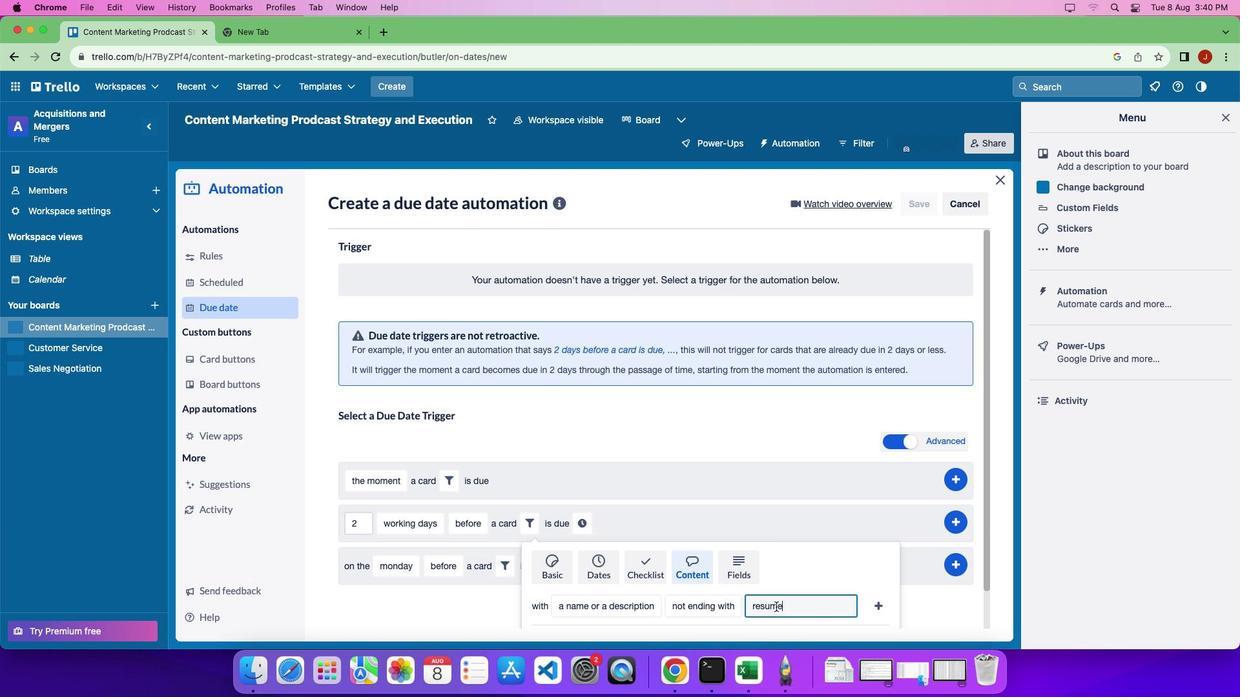 
Action: Mouse moved to (884, 607)
Screenshot: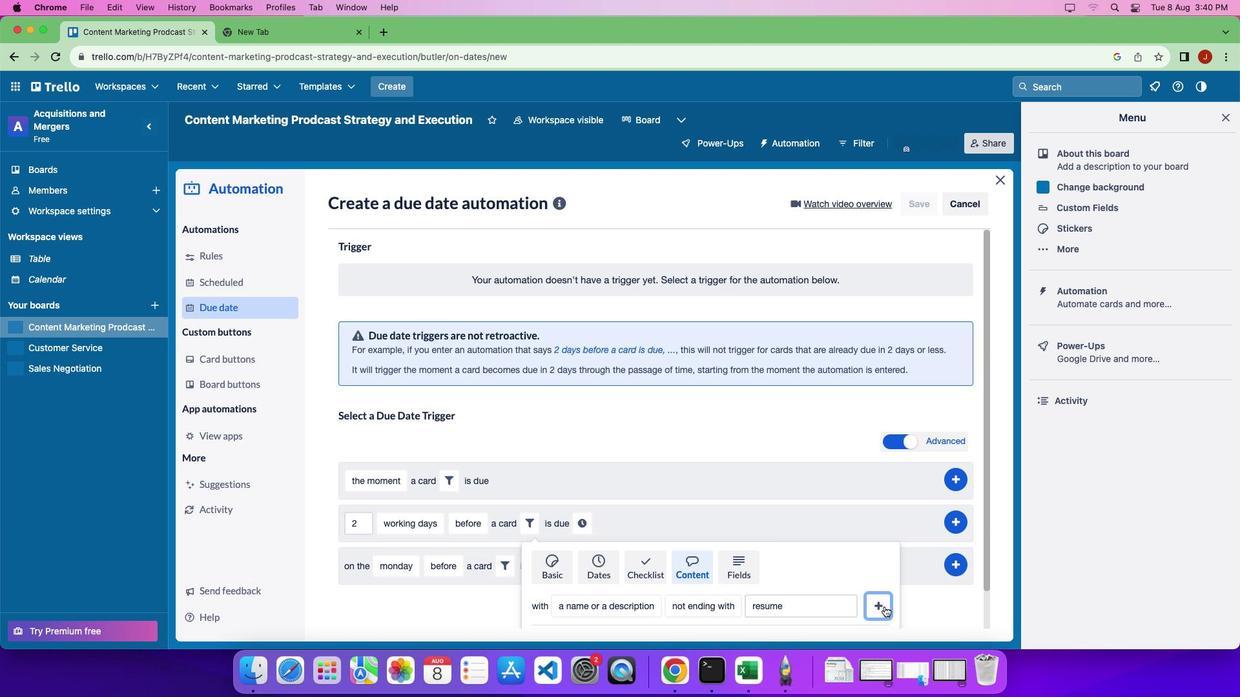 
Action: Mouse pressed left at (884, 607)
Screenshot: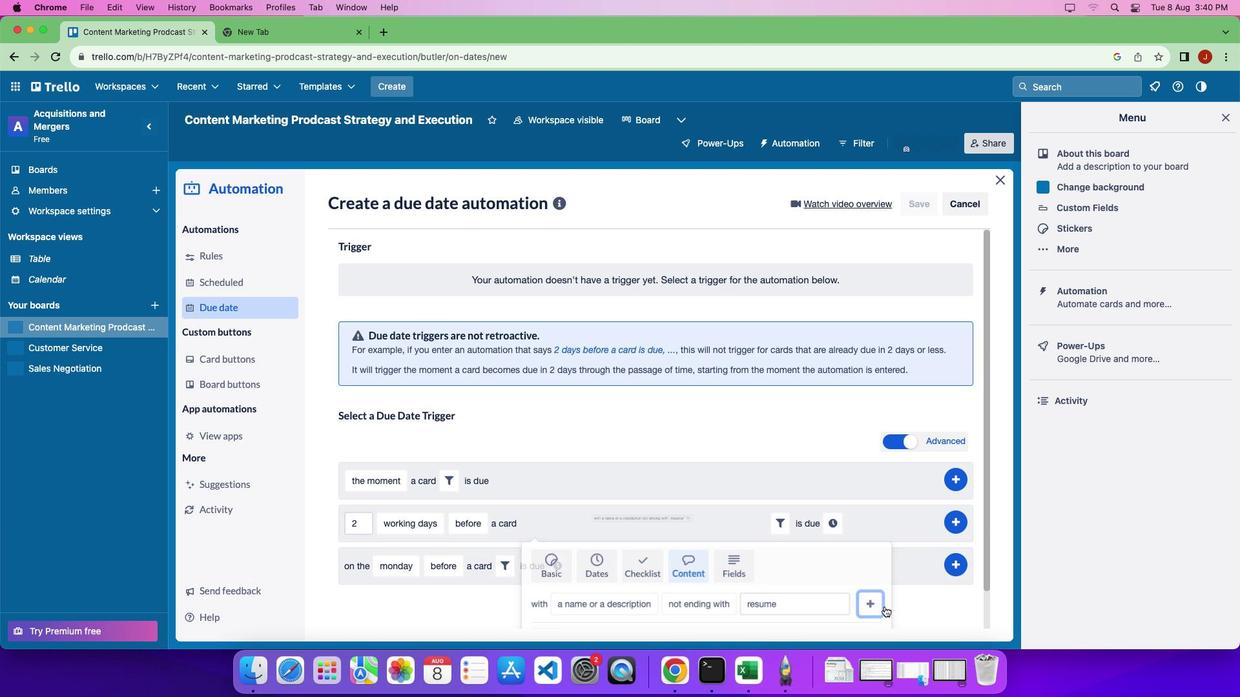 
Action: Mouse moved to (833, 525)
Screenshot: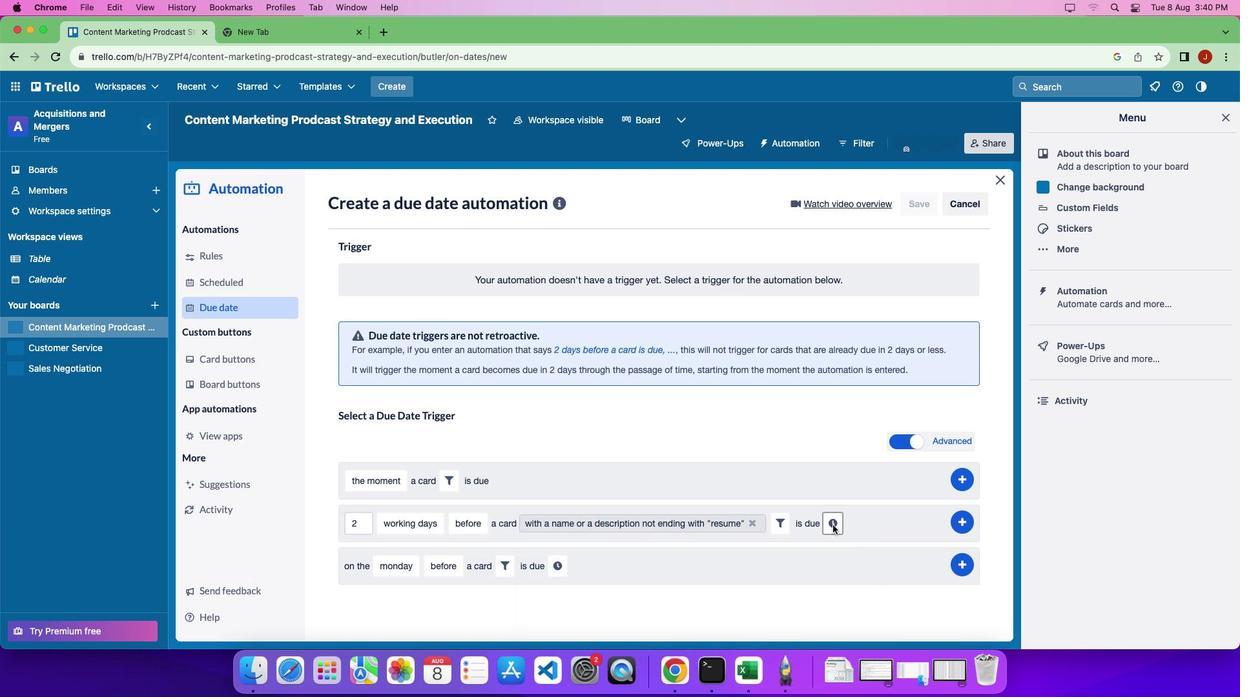 
Action: Mouse pressed left at (833, 525)
Screenshot: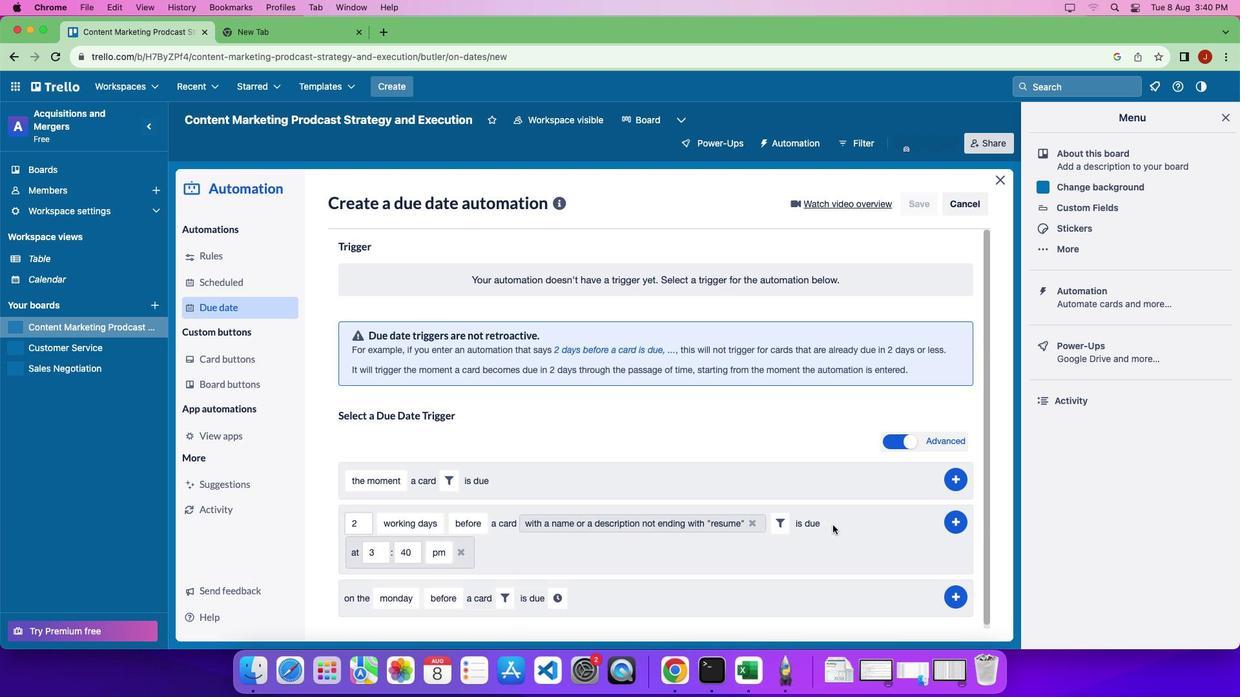 
Action: Mouse moved to (381, 552)
Screenshot: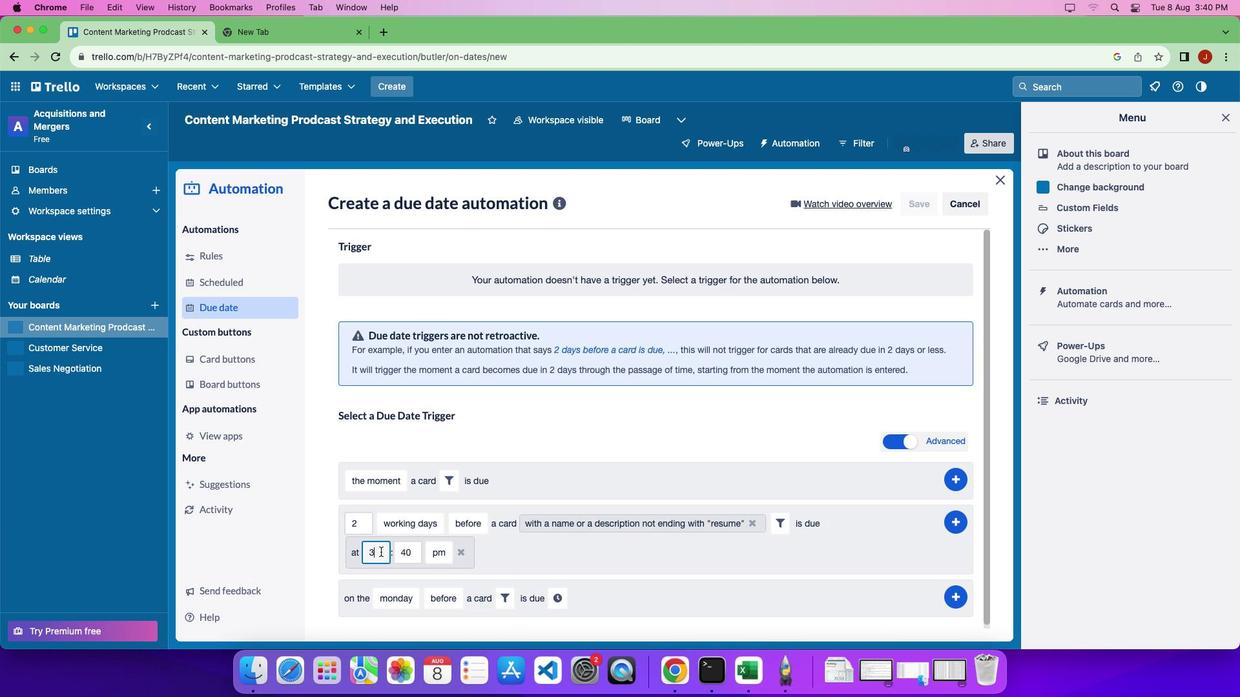 
Action: Mouse pressed left at (381, 552)
Screenshot: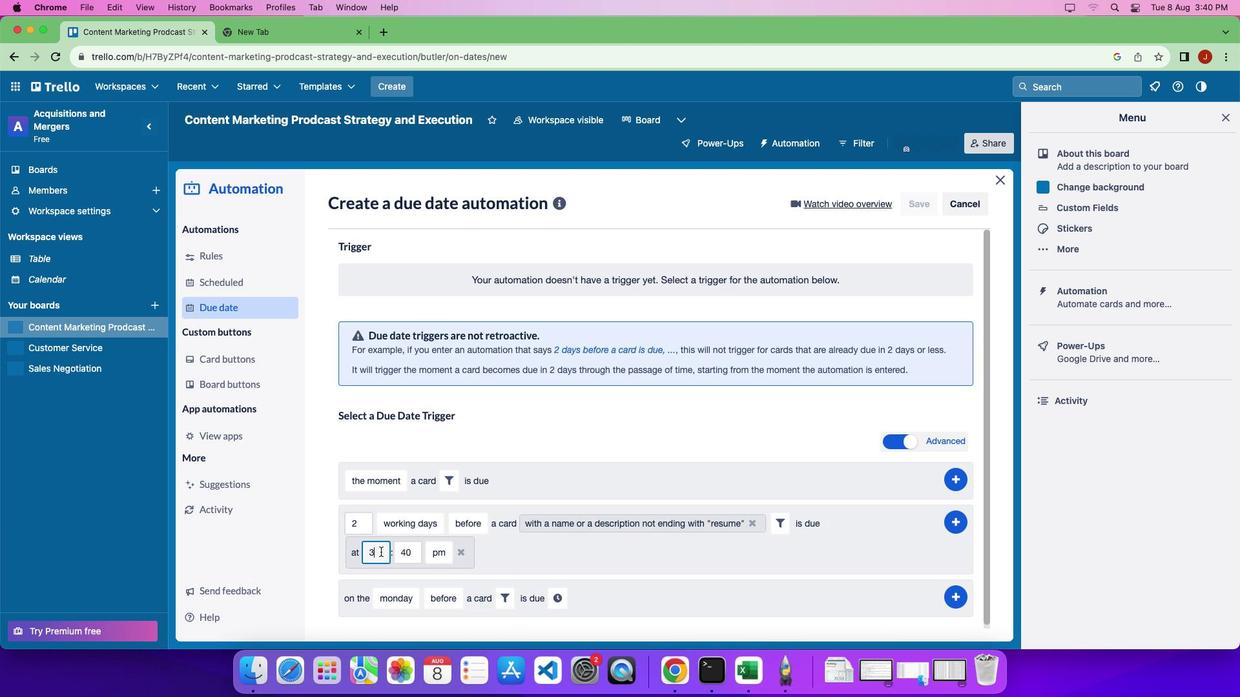 
Action: Key pressed Key.backspace'1''1'
Screenshot: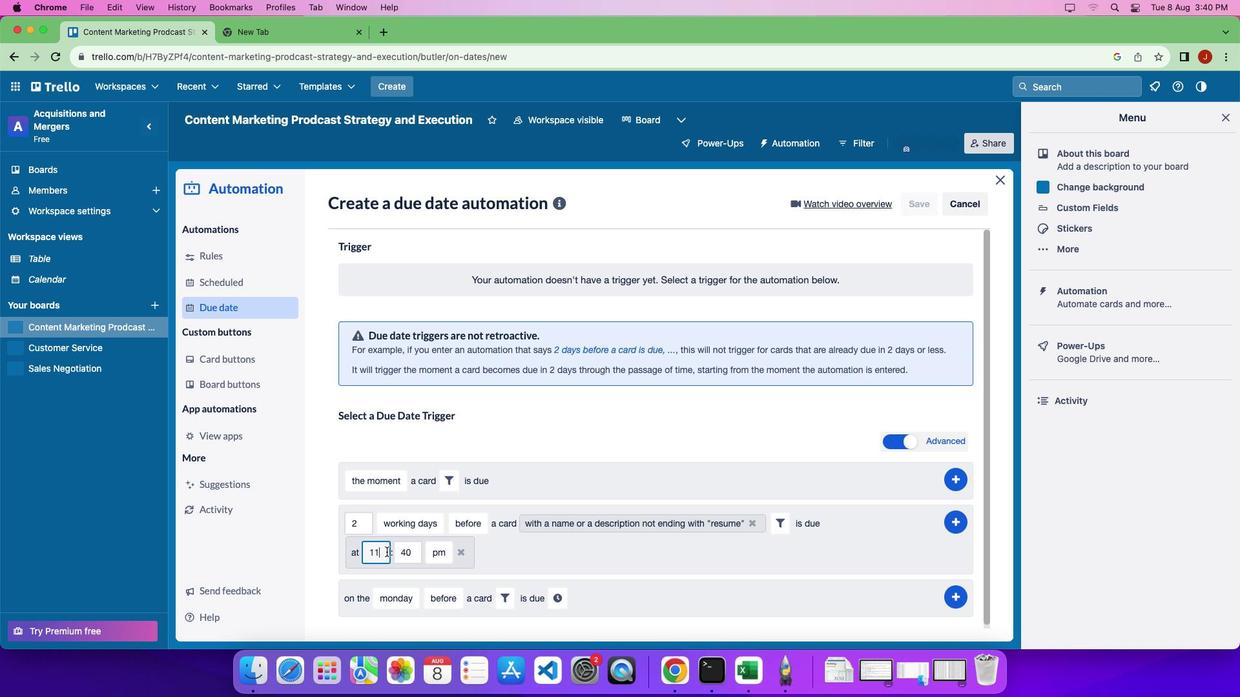 
Action: Mouse moved to (420, 552)
Screenshot: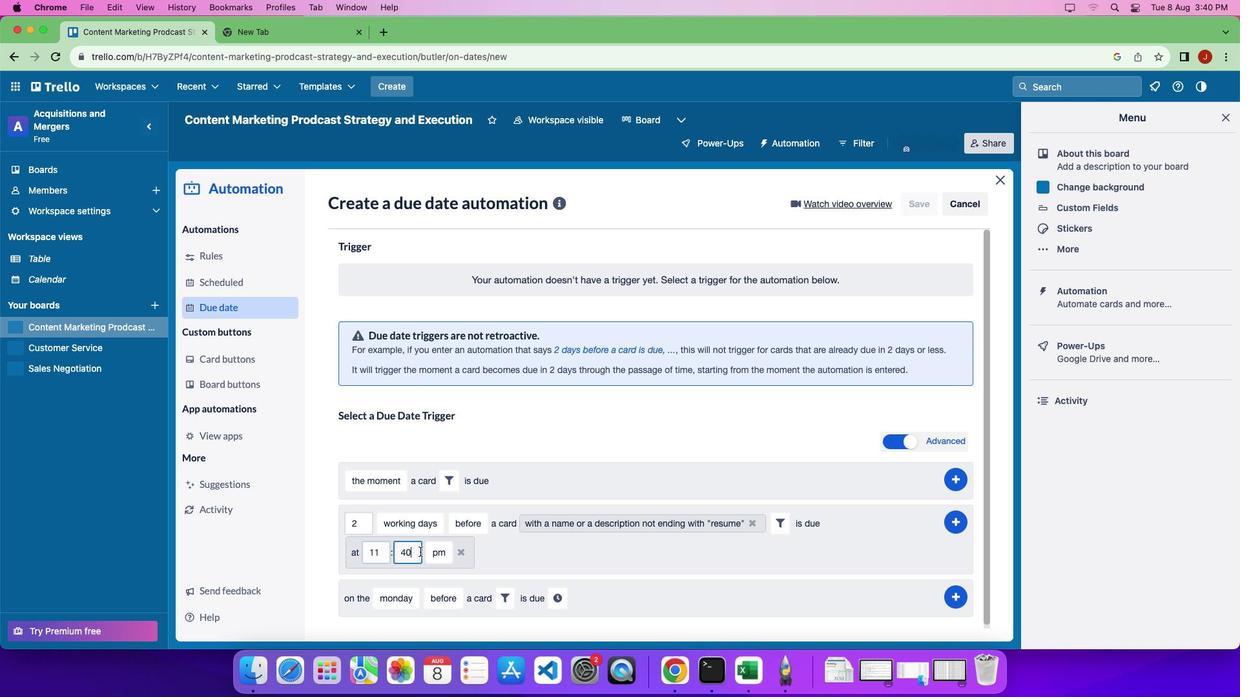 
Action: Mouse pressed left at (420, 552)
Screenshot: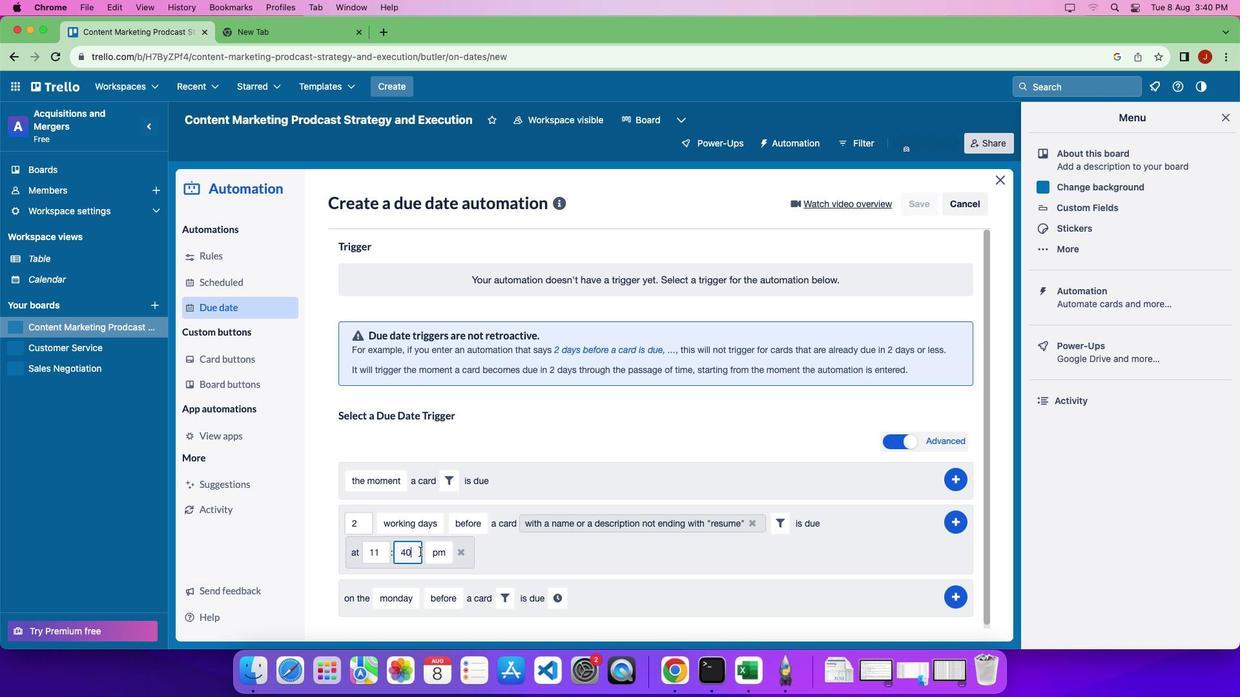 
Action: Mouse moved to (420, 551)
Screenshot: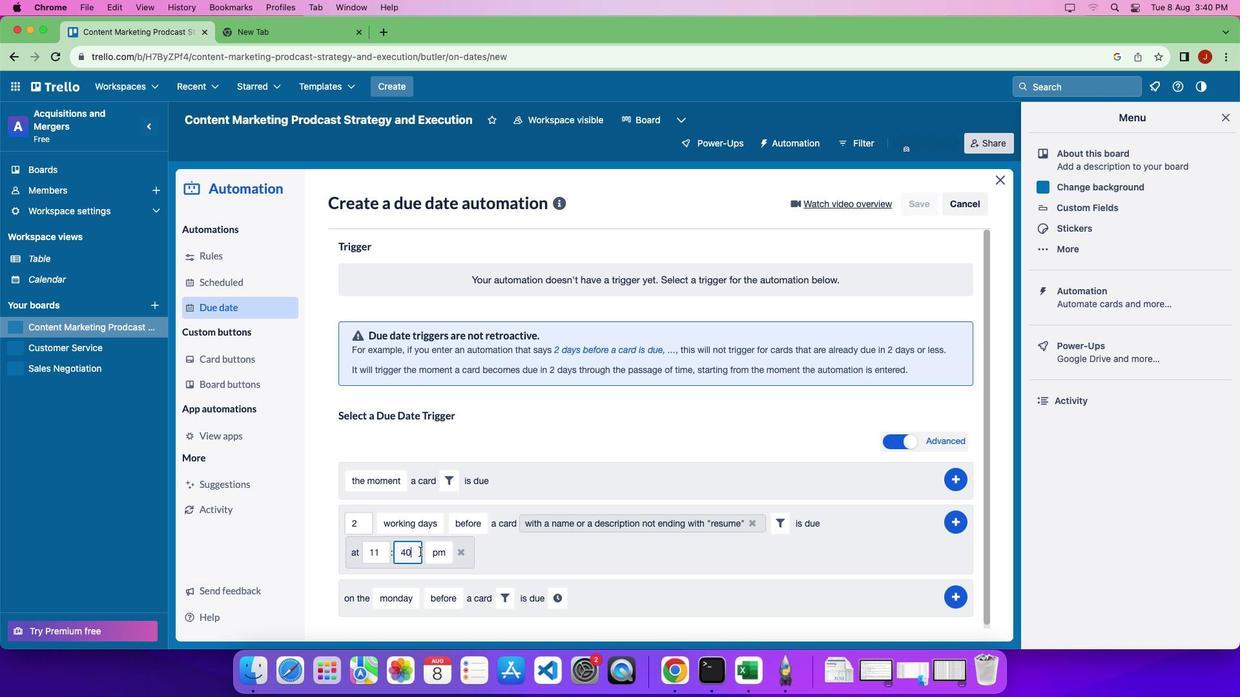 
Action: Key pressed Key.backspaceKey.backspaceKey.backspace'0''0'
Screenshot: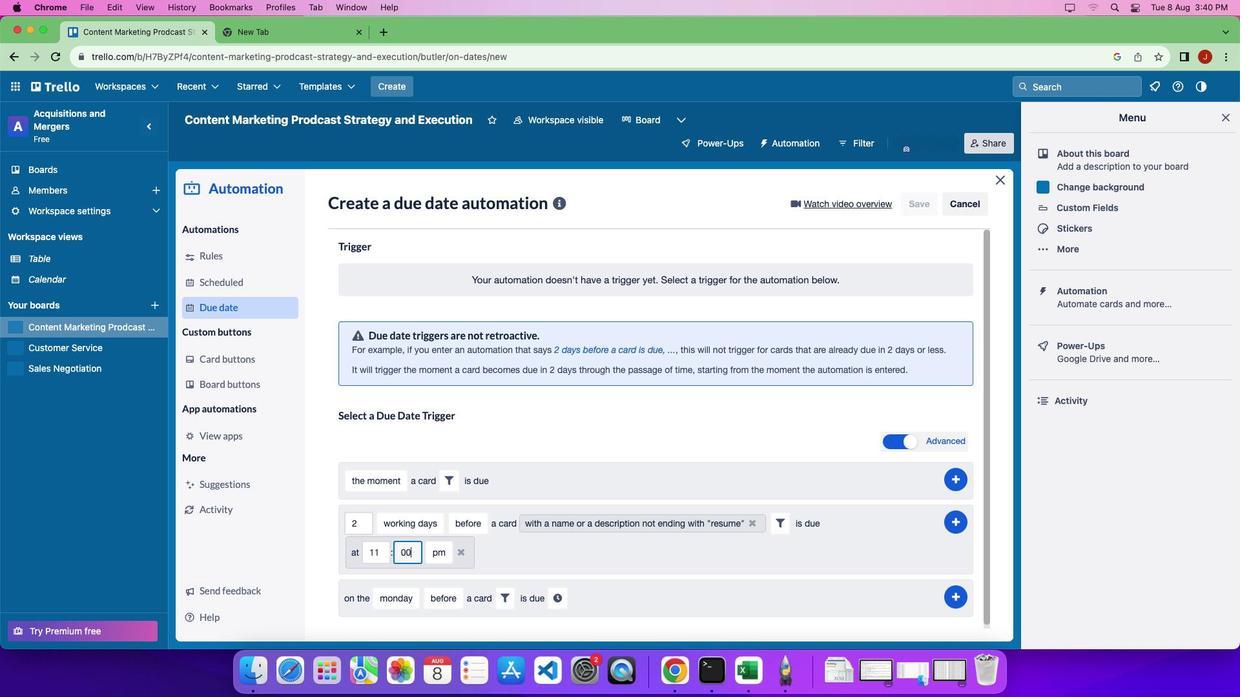 
Action: Mouse moved to (449, 549)
Screenshot: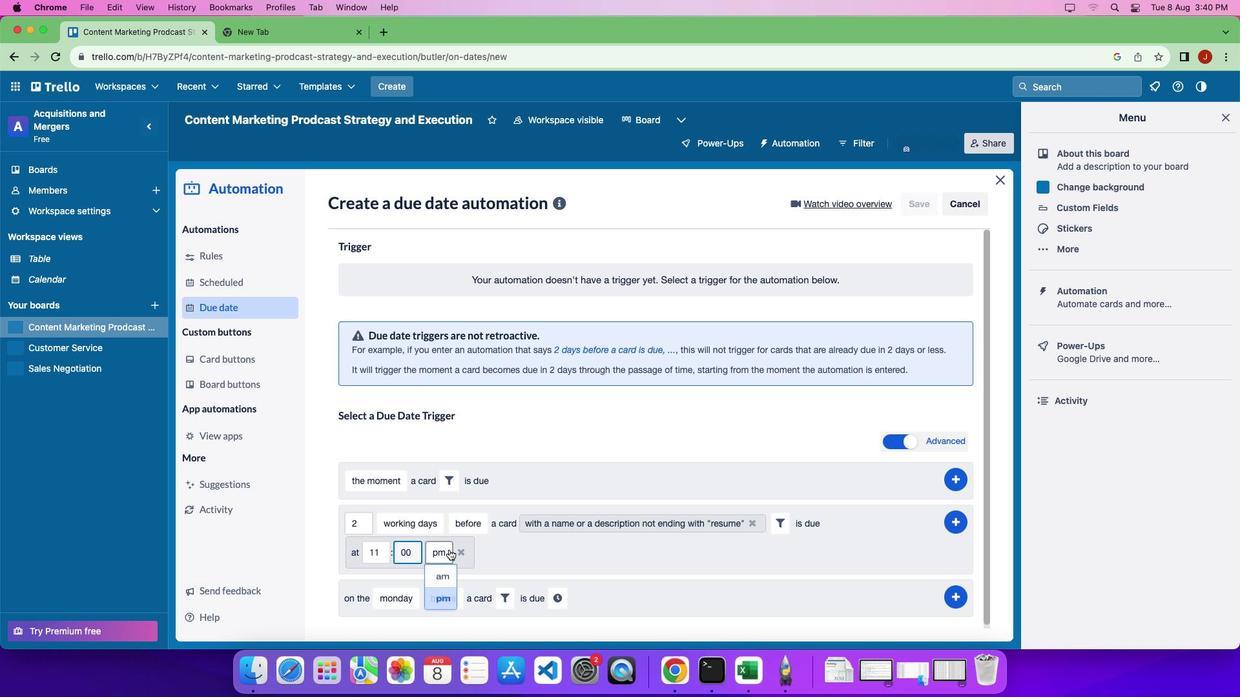 
Action: Mouse pressed left at (449, 549)
Screenshot: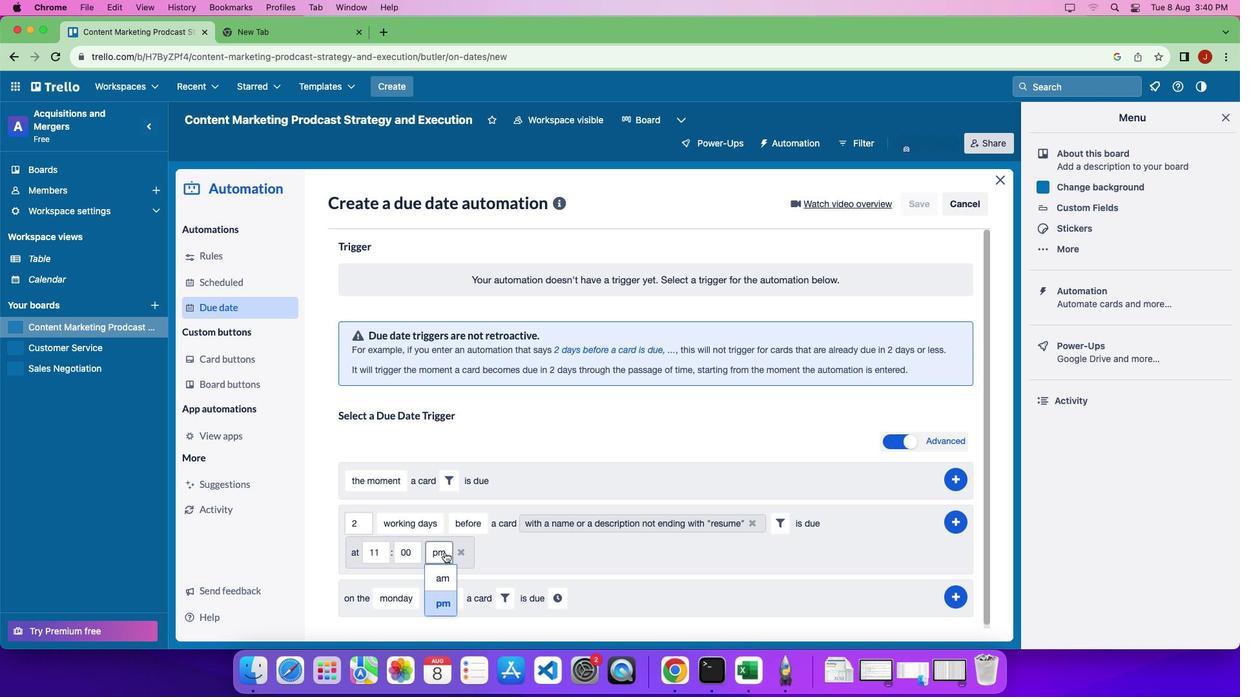 
Action: Mouse moved to (445, 580)
Screenshot: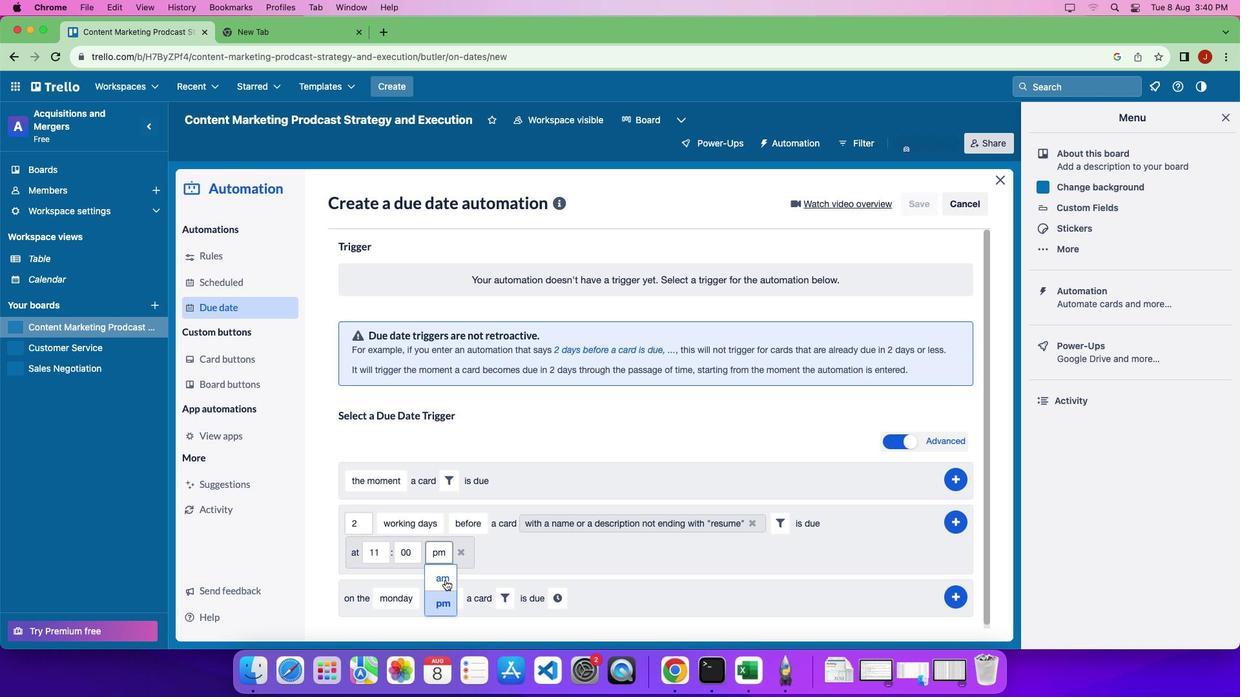
Action: Mouse pressed left at (445, 580)
Screenshot: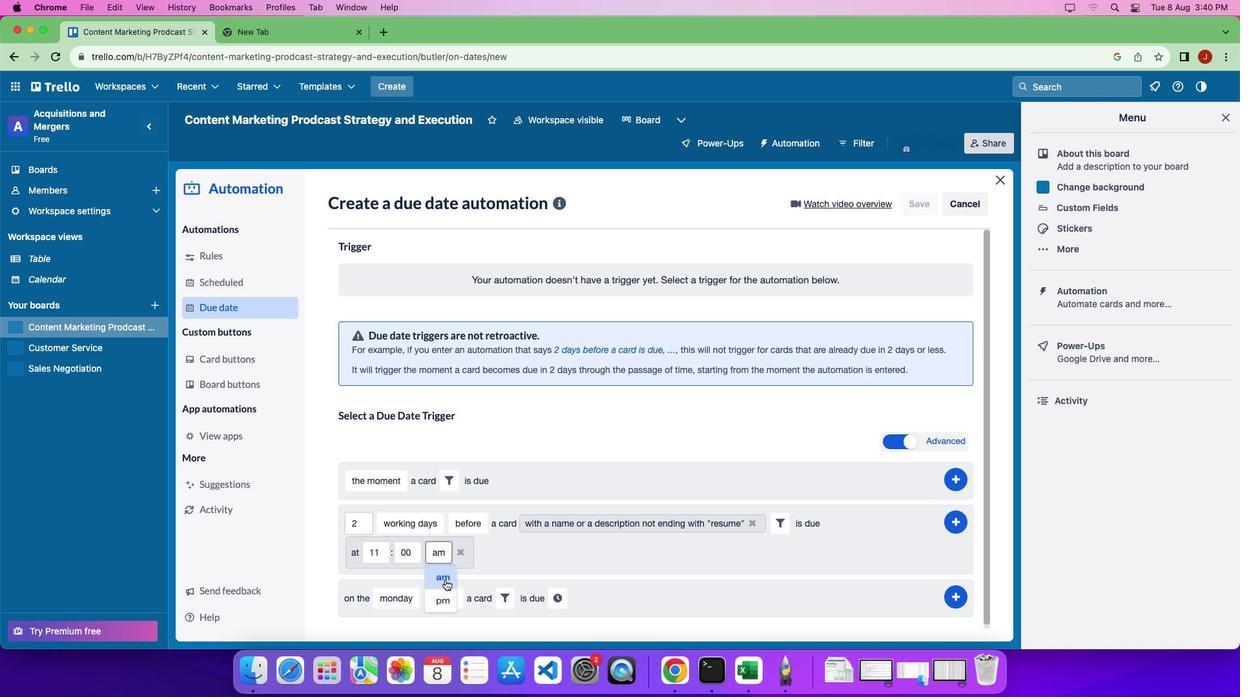 
Action: Mouse moved to (953, 521)
Screenshot: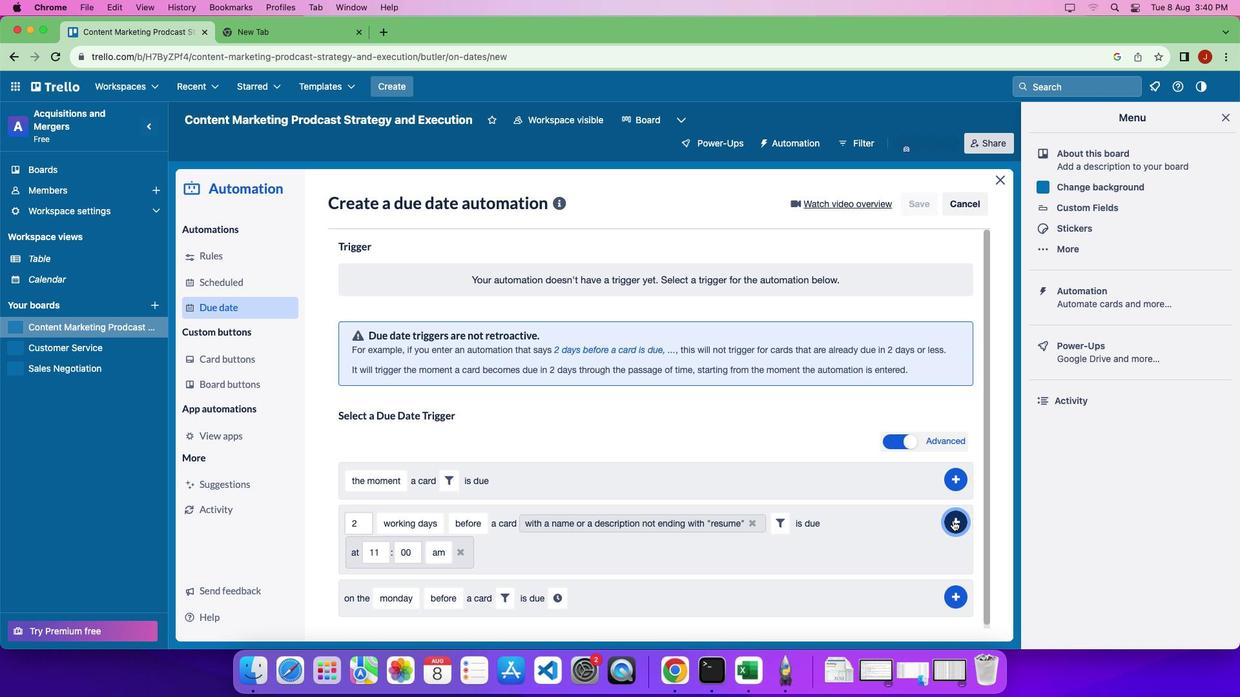 
Action: Mouse pressed left at (953, 521)
Screenshot: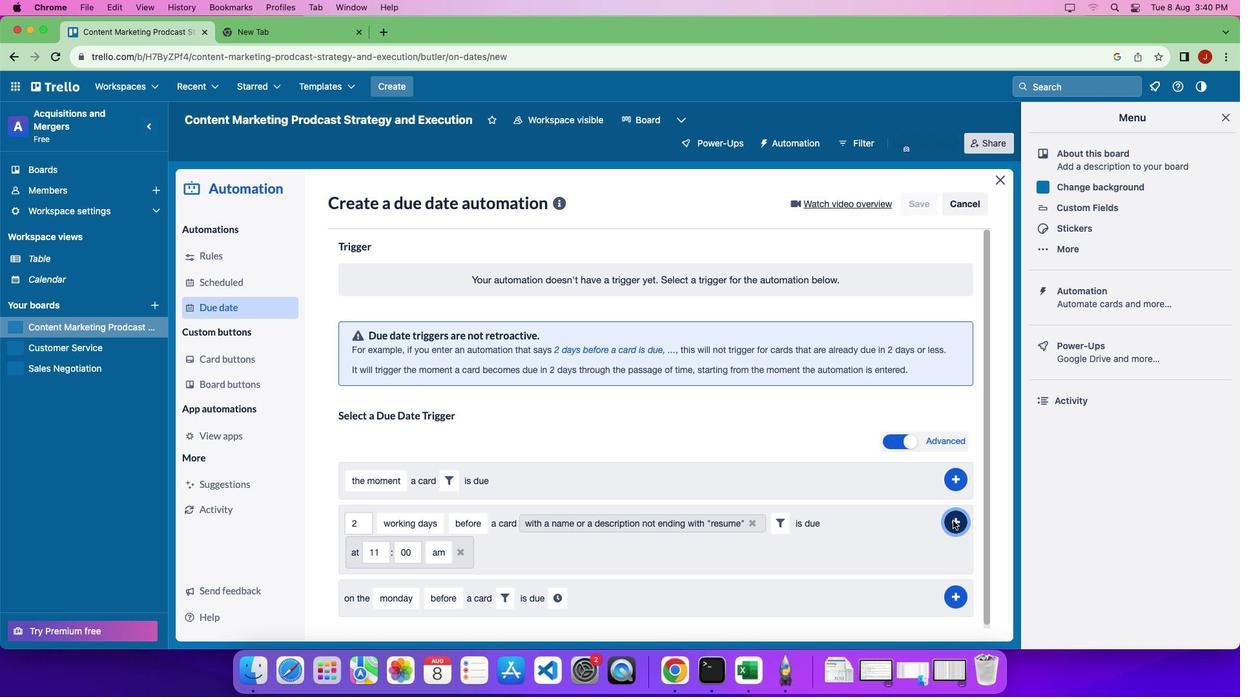 
Action: Mouse moved to (938, 425)
Screenshot: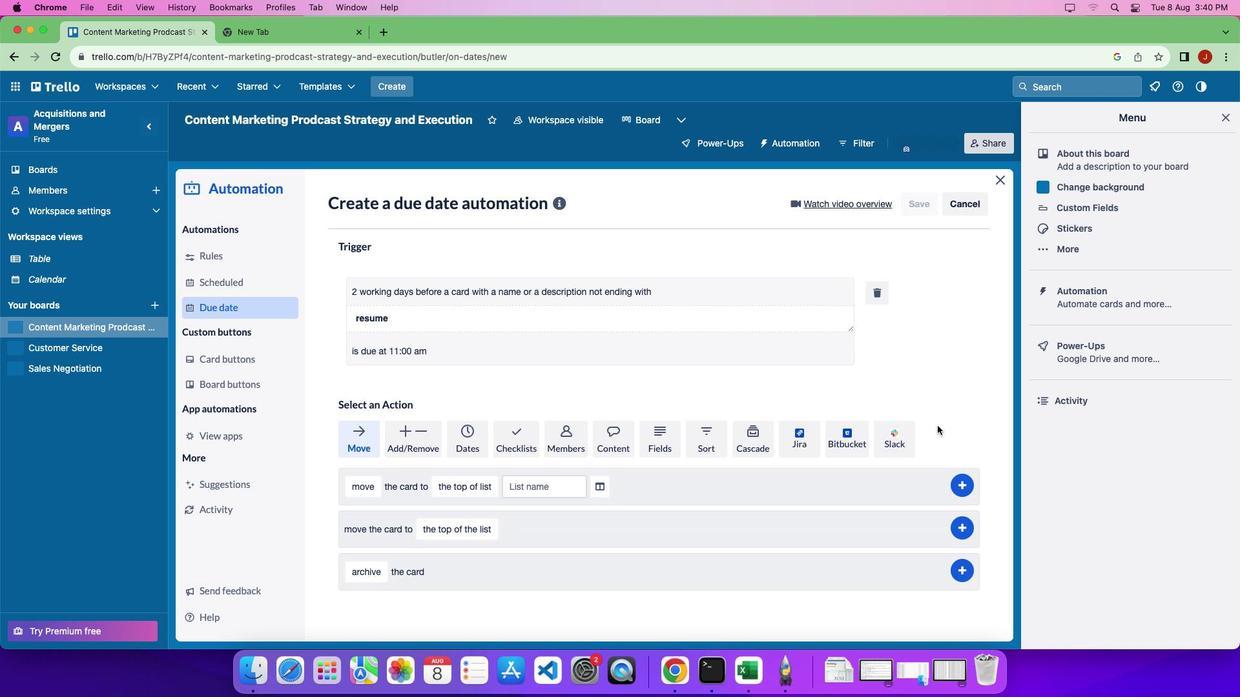 
